 Task: Look for space in Puurs, Belgium from 7th July, 2023 to 15th July, 2023 for 6 adults in price range Rs.15000 to Rs.20000. Place can be entire place with 3 bedrooms having 3 beds and 3 bathrooms. Property type can be guest house. Amenities needed are: heating, . Booking option can be shelf check-in. Required host language is English.
Action: Mouse moved to (388, 163)
Screenshot: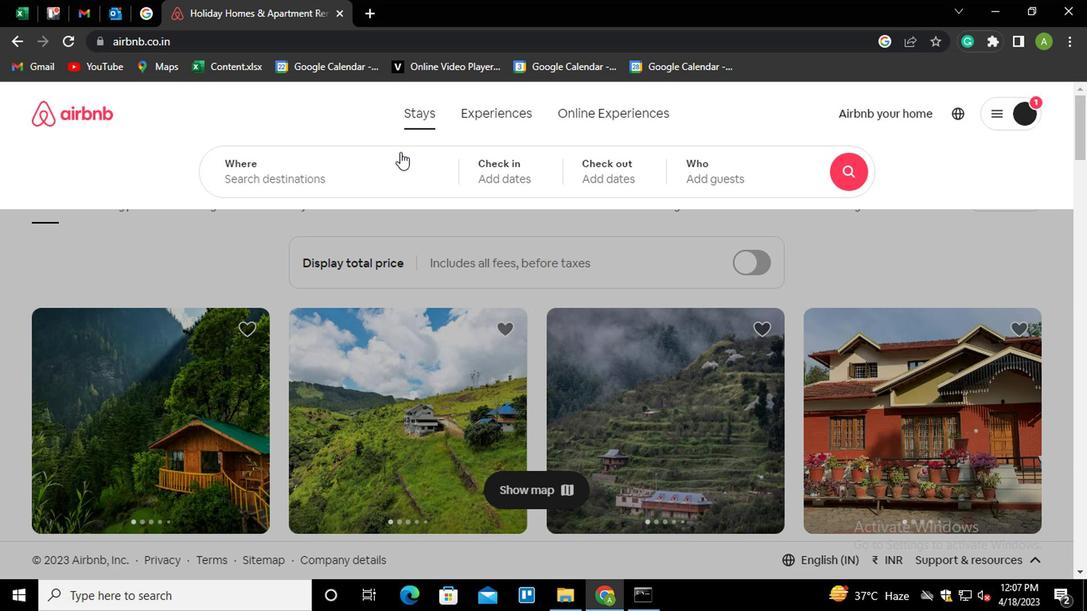 
Action: Mouse pressed left at (388, 163)
Screenshot: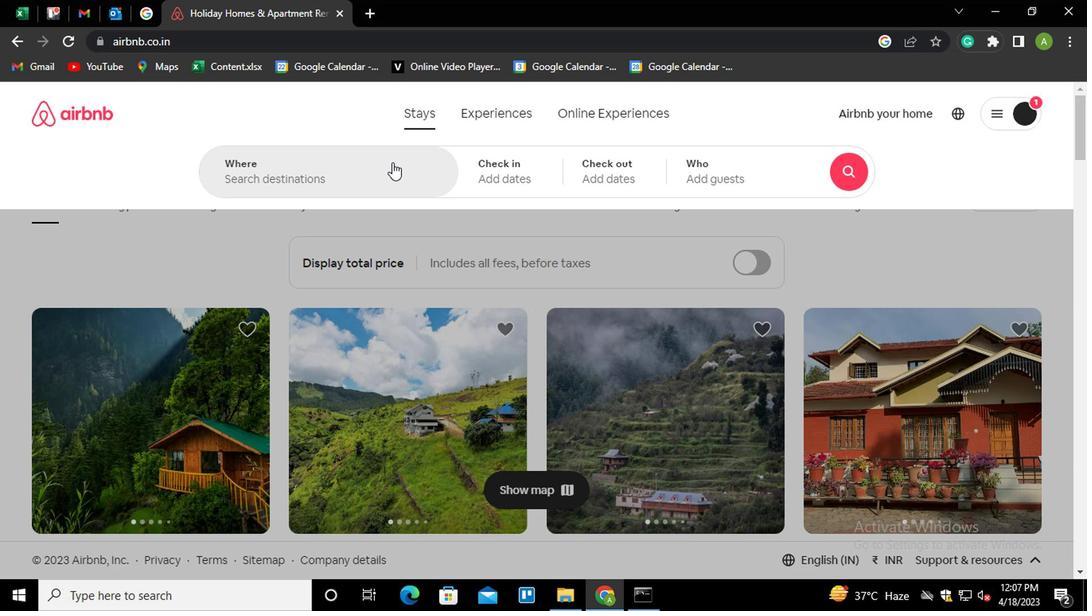 
Action: Mouse moved to (387, 164)
Screenshot: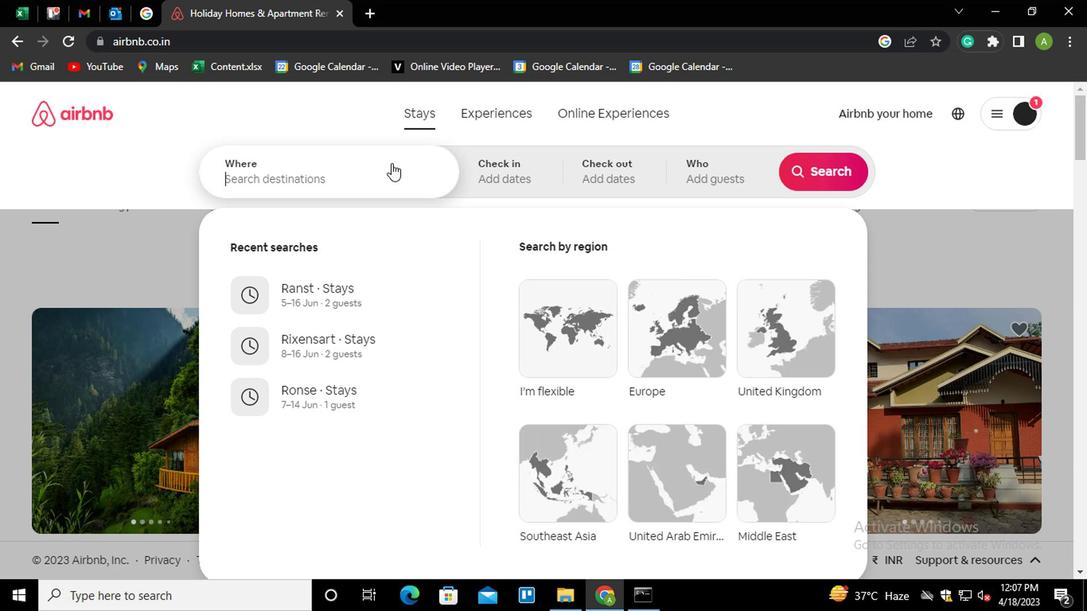 
Action: Key pressed <Key.shift><Key.shift>PUURS,<Key.space><Key.shift>BELGIUM<Key.enter>
Screenshot: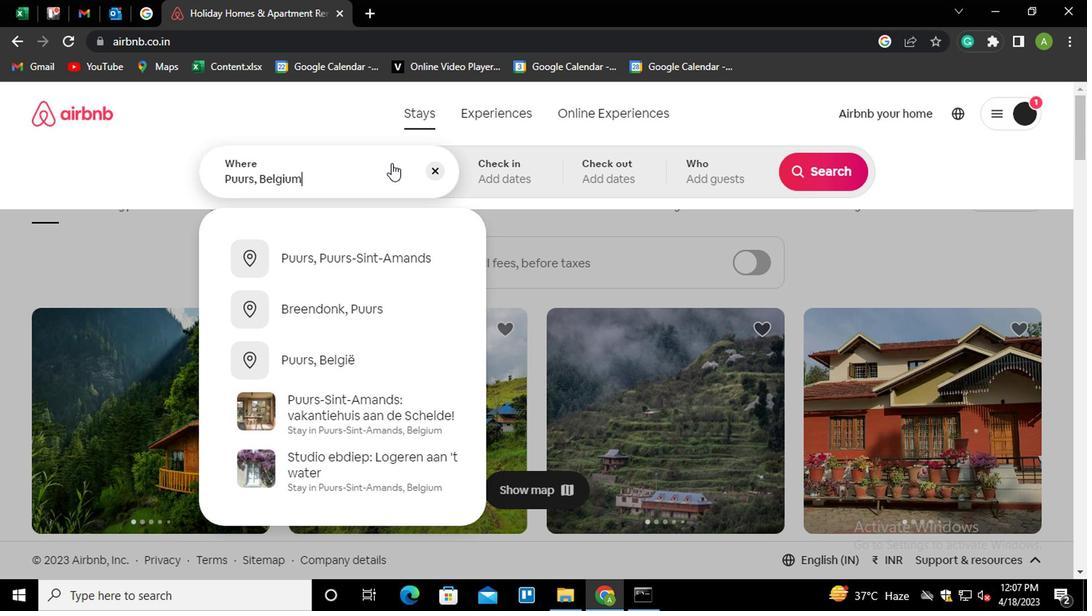 
Action: Mouse moved to (815, 301)
Screenshot: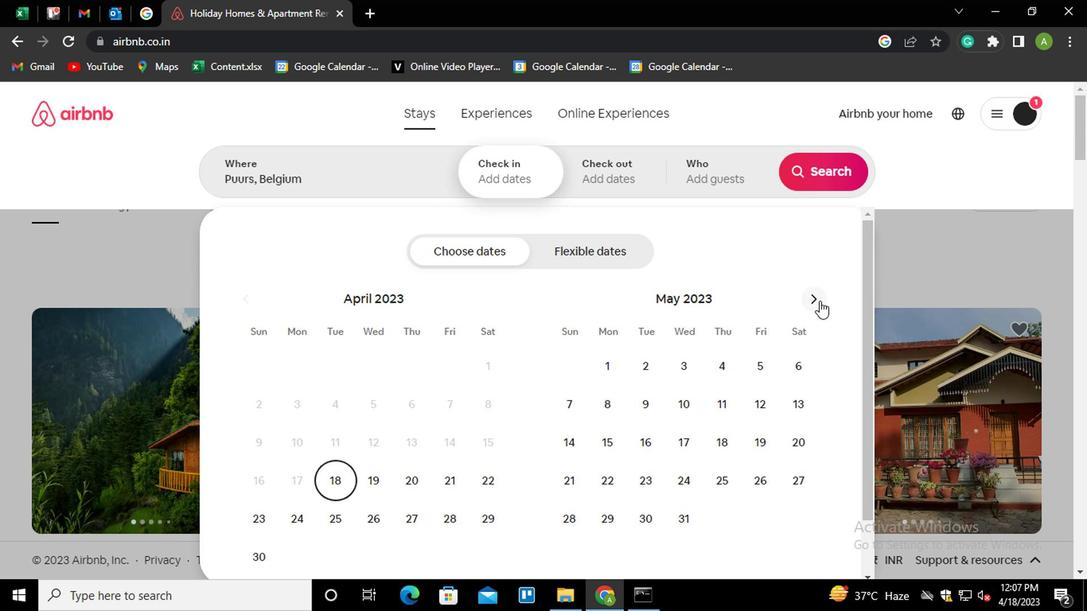 
Action: Mouse pressed left at (815, 301)
Screenshot: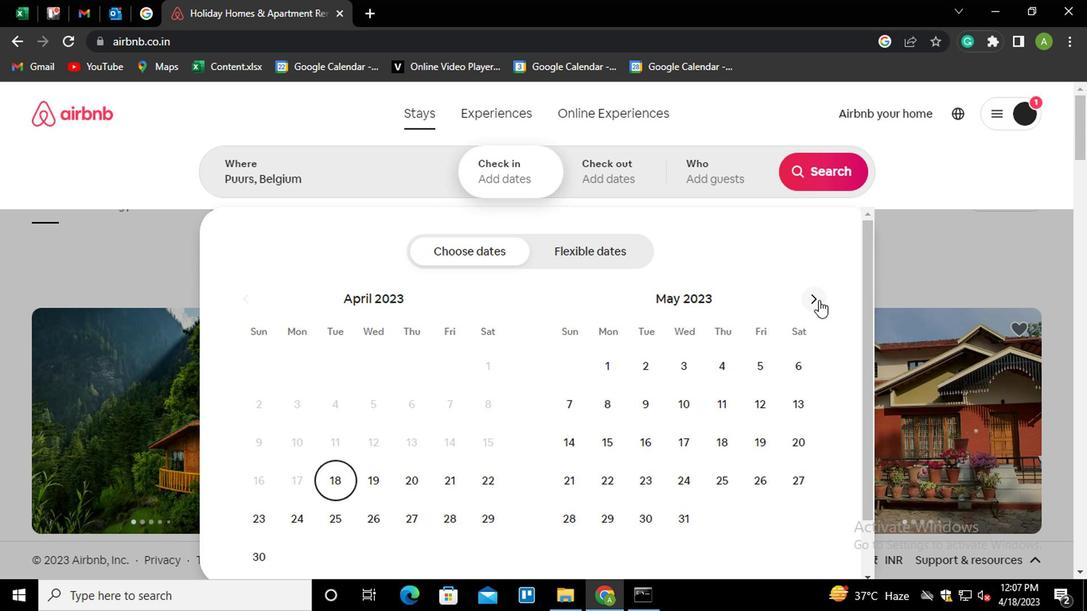 
Action: Mouse pressed left at (815, 301)
Screenshot: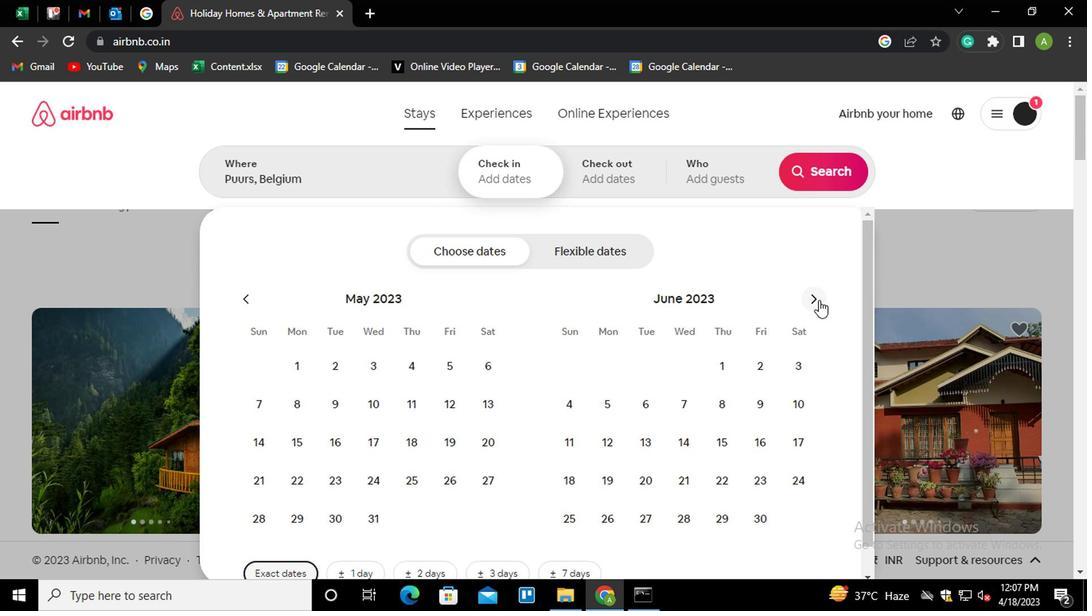 
Action: Mouse moved to (435, 439)
Screenshot: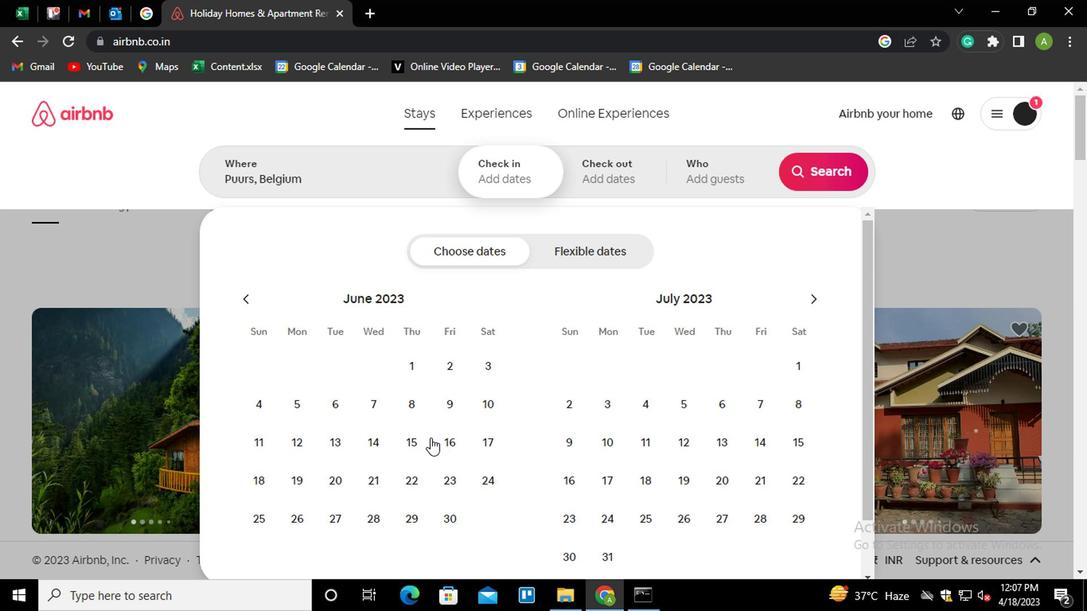 
Action: Mouse pressed left at (435, 439)
Screenshot: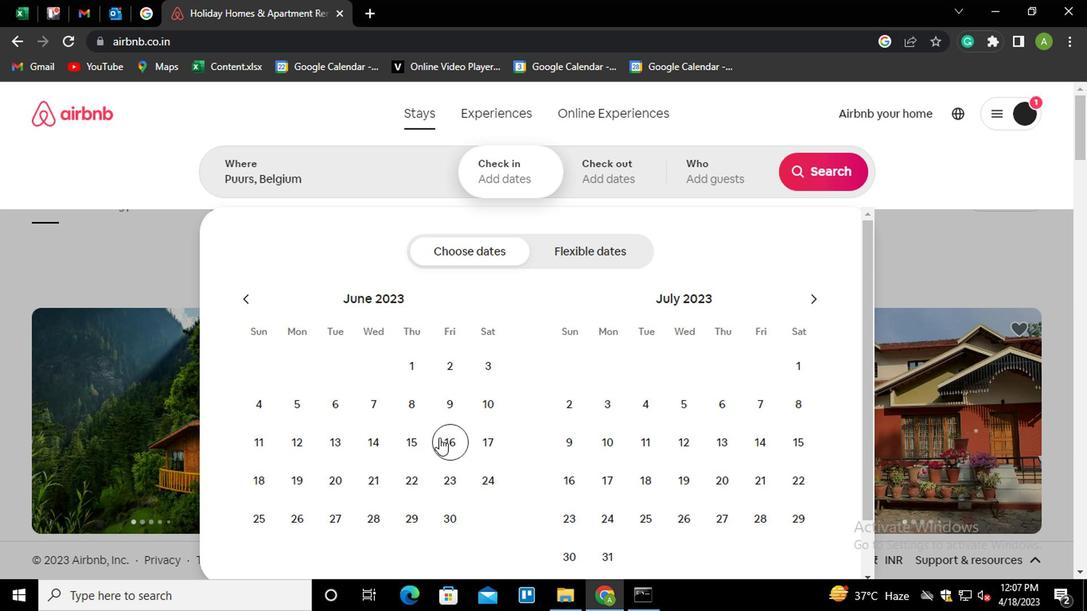 
Action: Mouse moved to (496, 163)
Screenshot: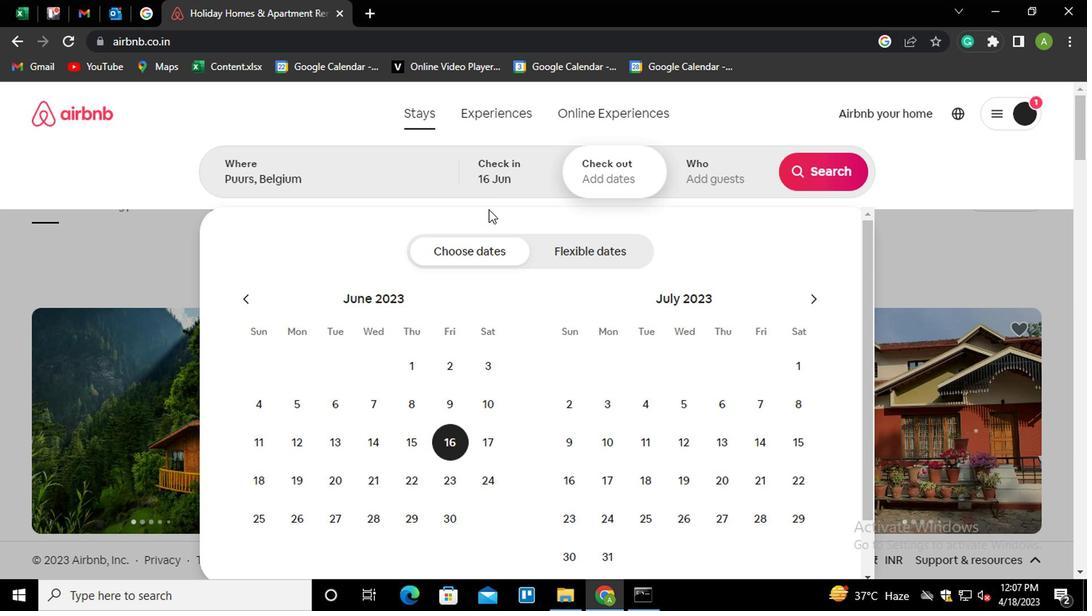 
Action: Mouse pressed left at (496, 163)
Screenshot: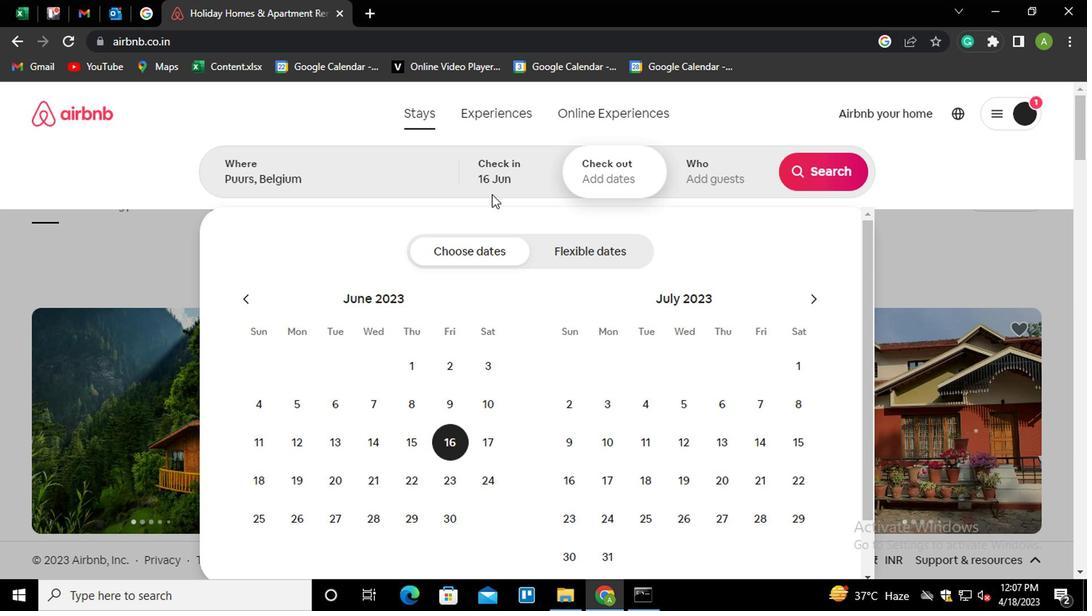 
Action: Mouse moved to (308, 406)
Screenshot: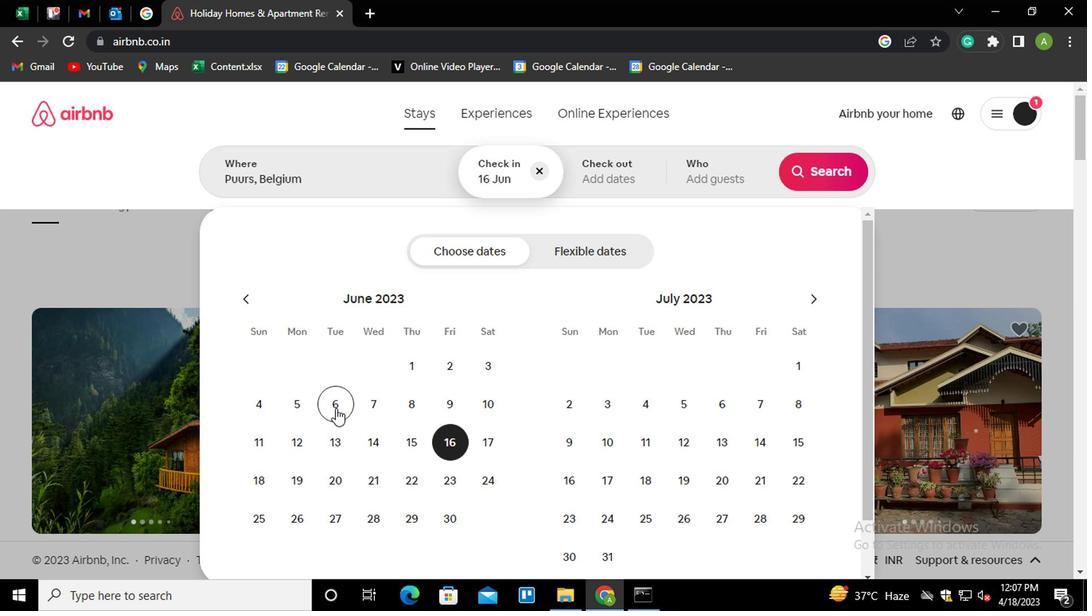 
Action: Mouse pressed left at (308, 406)
Screenshot: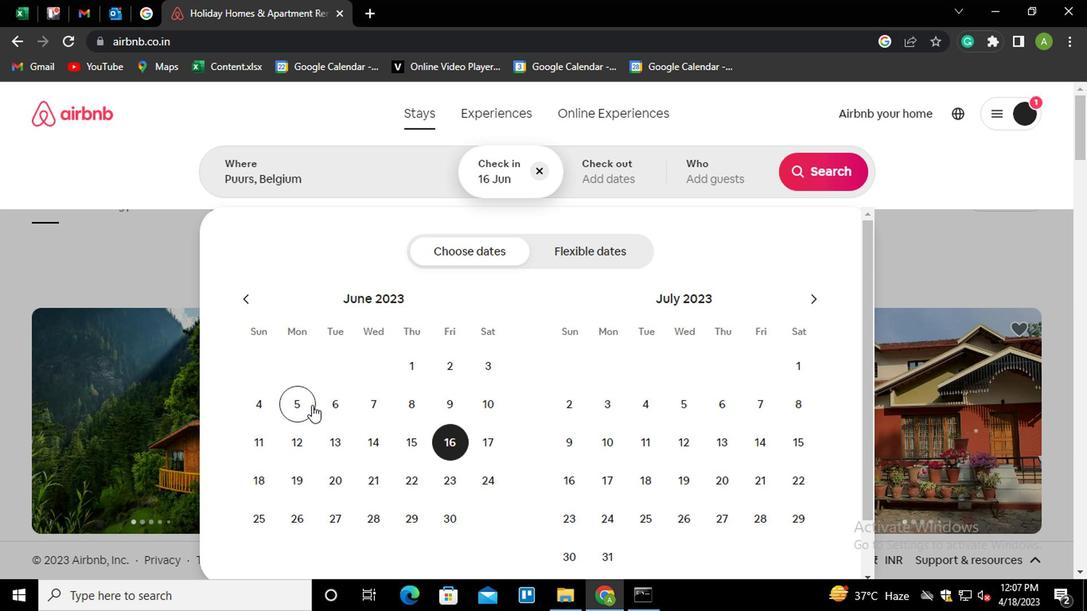 
Action: Mouse moved to (458, 450)
Screenshot: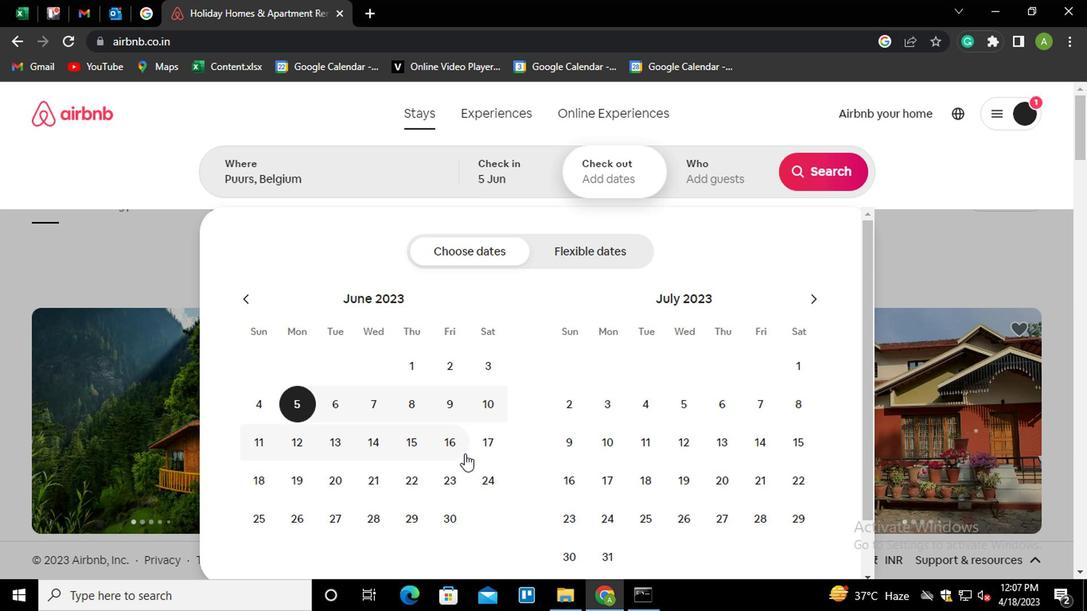 
Action: Mouse pressed left at (458, 450)
Screenshot: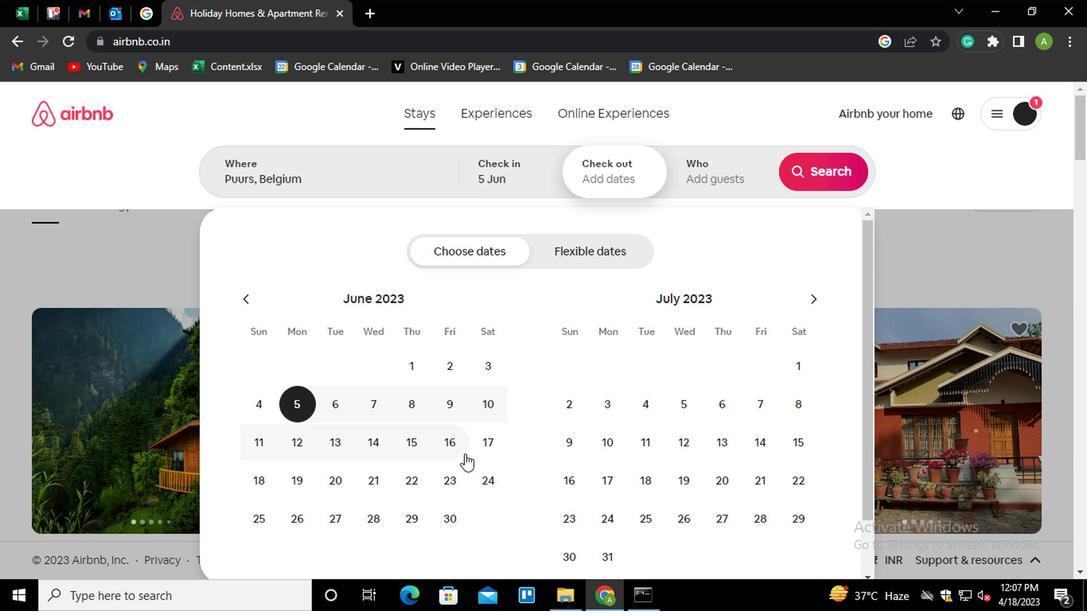 
Action: Mouse moved to (708, 190)
Screenshot: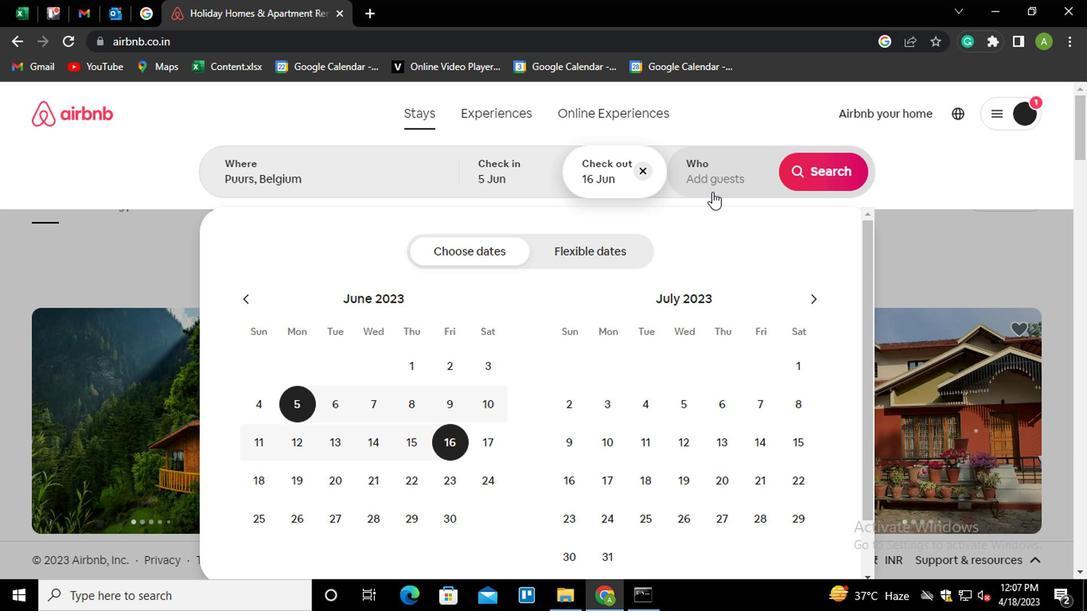 
Action: Mouse pressed left at (708, 190)
Screenshot: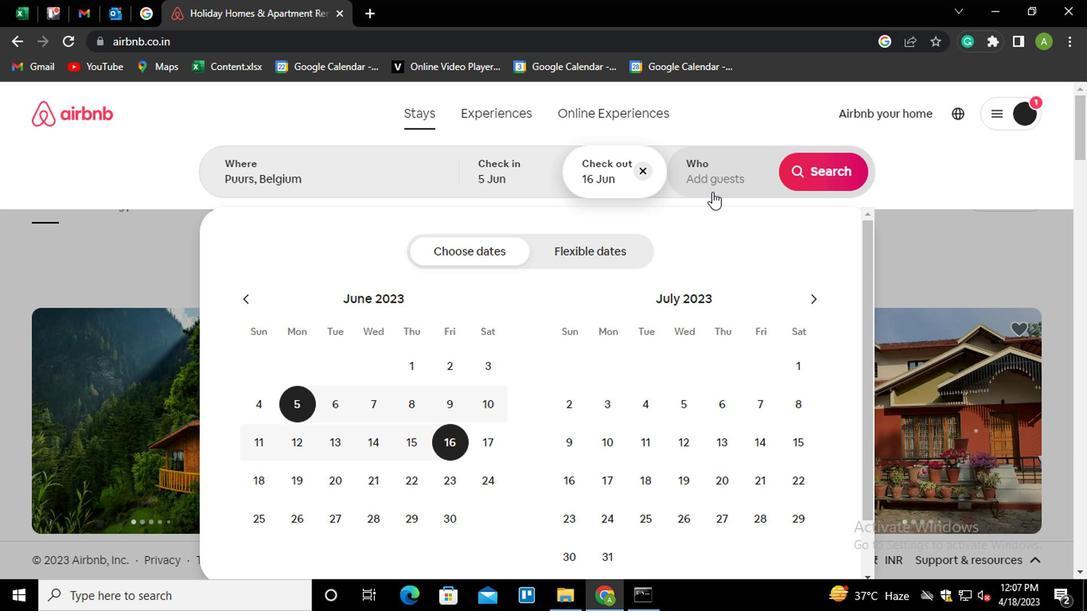 
Action: Mouse moved to (838, 257)
Screenshot: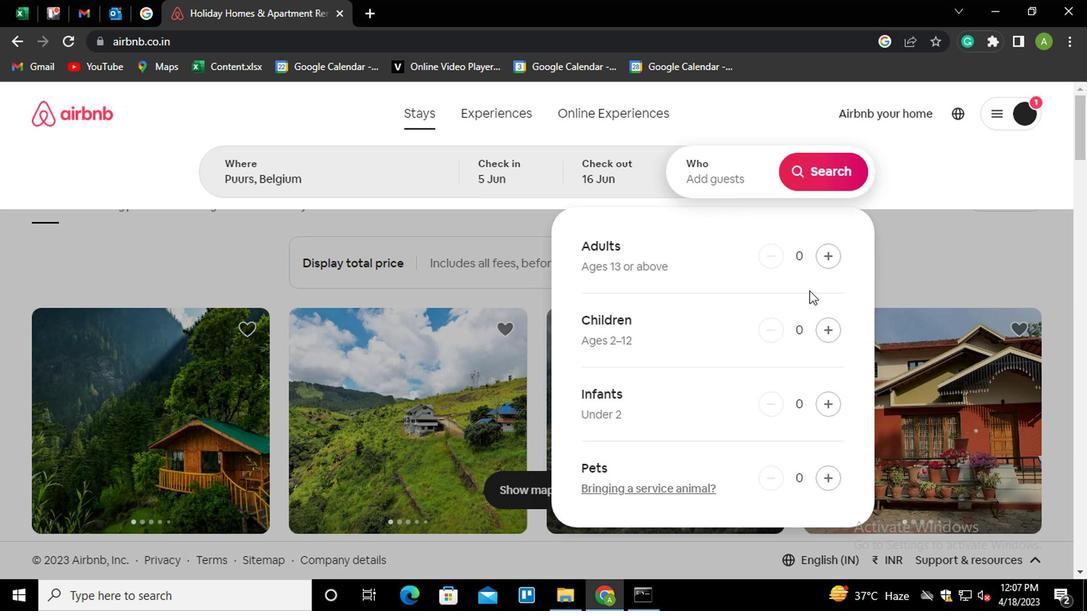
Action: Mouse pressed left at (838, 257)
Screenshot: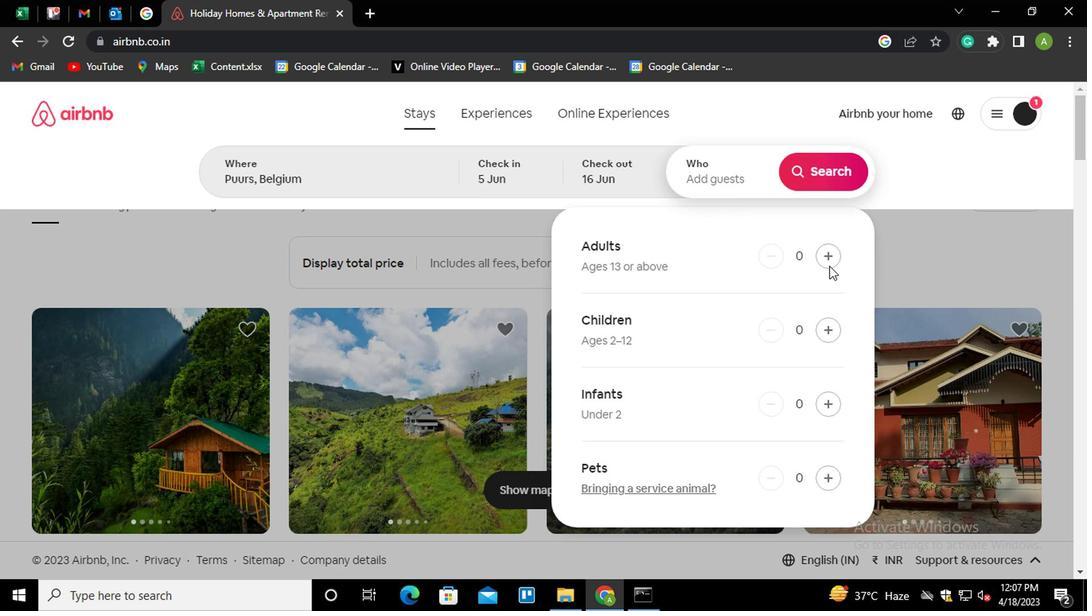 
Action: Mouse moved to (830, 262)
Screenshot: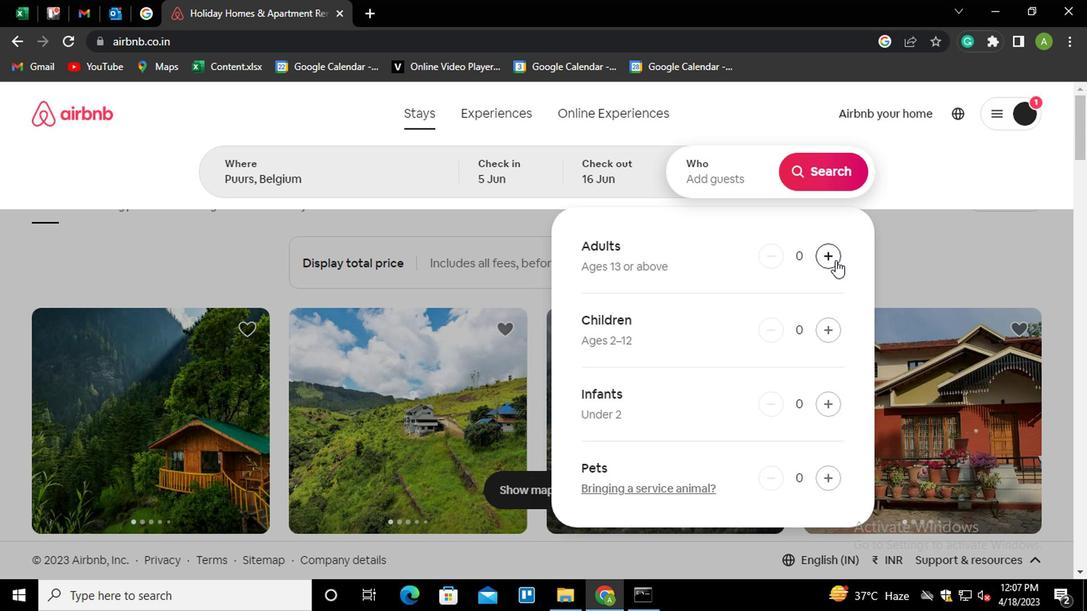 
Action: Mouse pressed left at (830, 262)
Screenshot: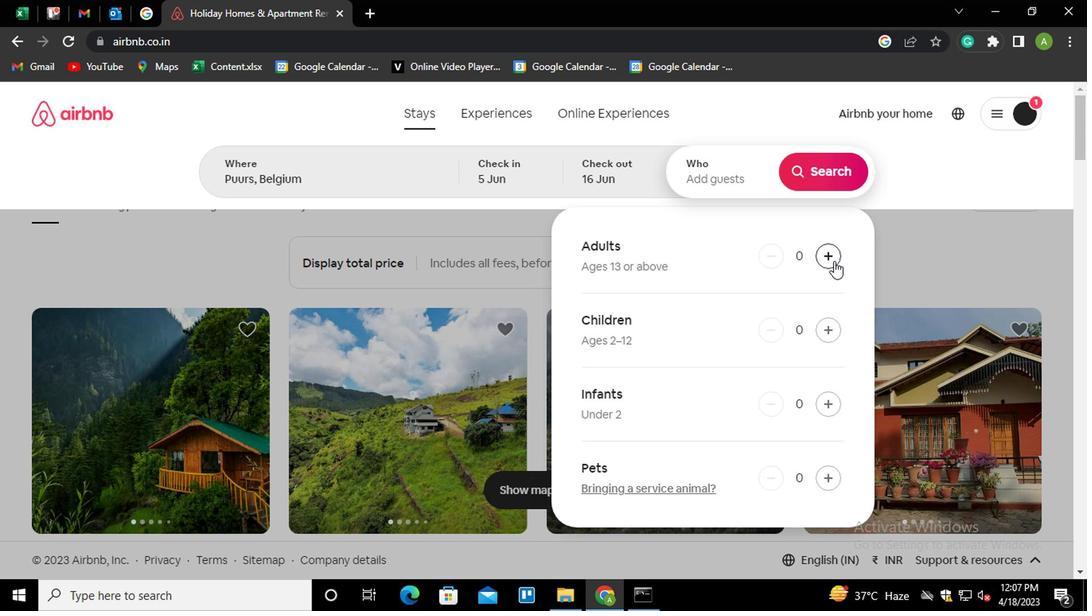 
Action: Mouse moved to (828, 263)
Screenshot: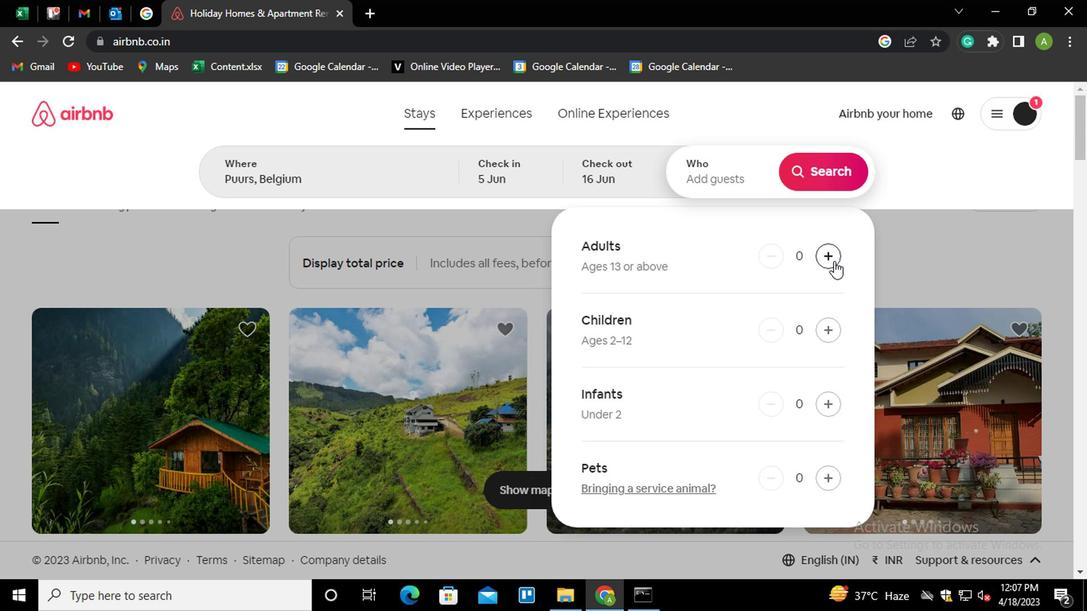 
Action: Mouse pressed left at (828, 263)
Screenshot: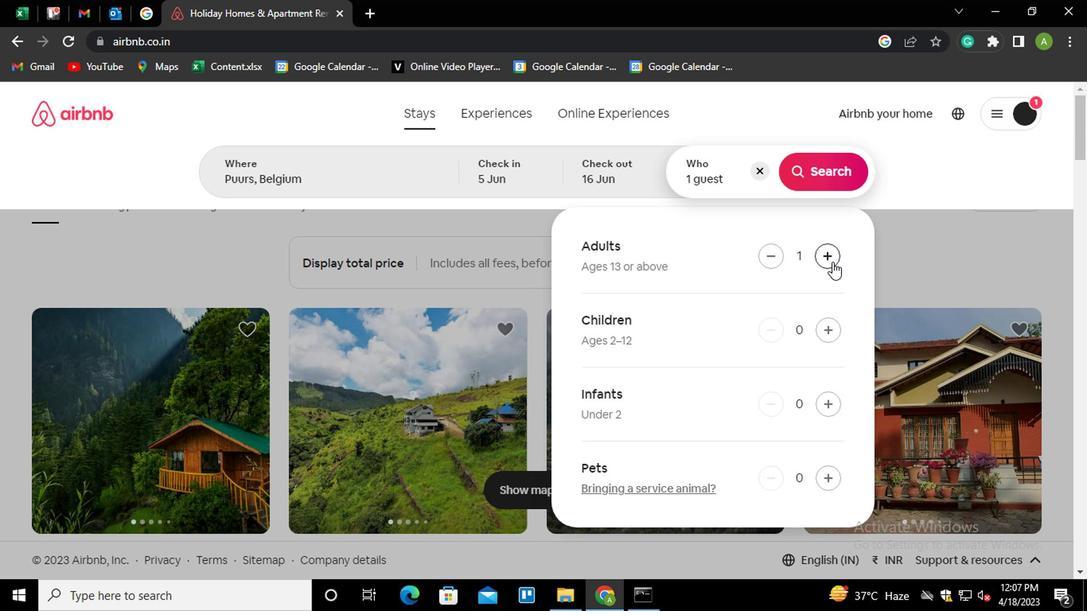 
Action: Mouse moved to (817, 168)
Screenshot: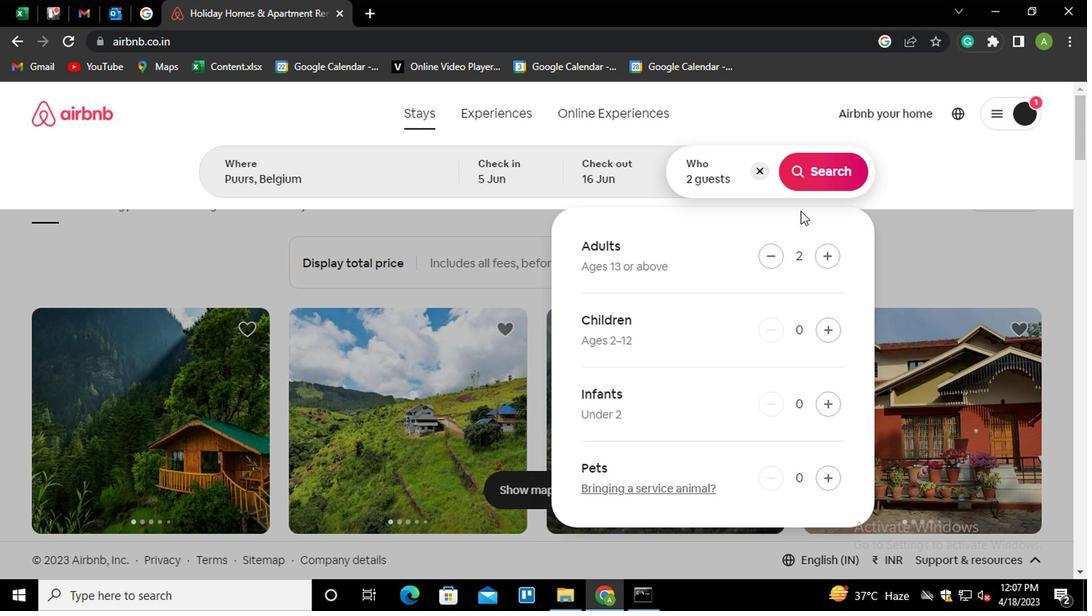 
Action: Mouse pressed left at (817, 168)
Screenshot: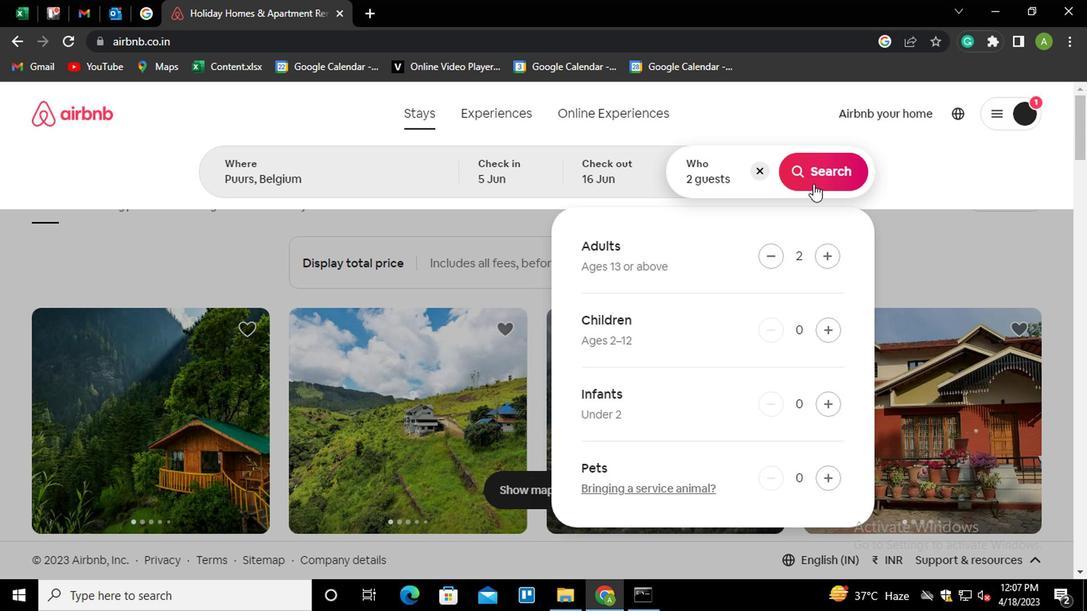
Action: Mouse moved to (1001, 181)
Screenshot: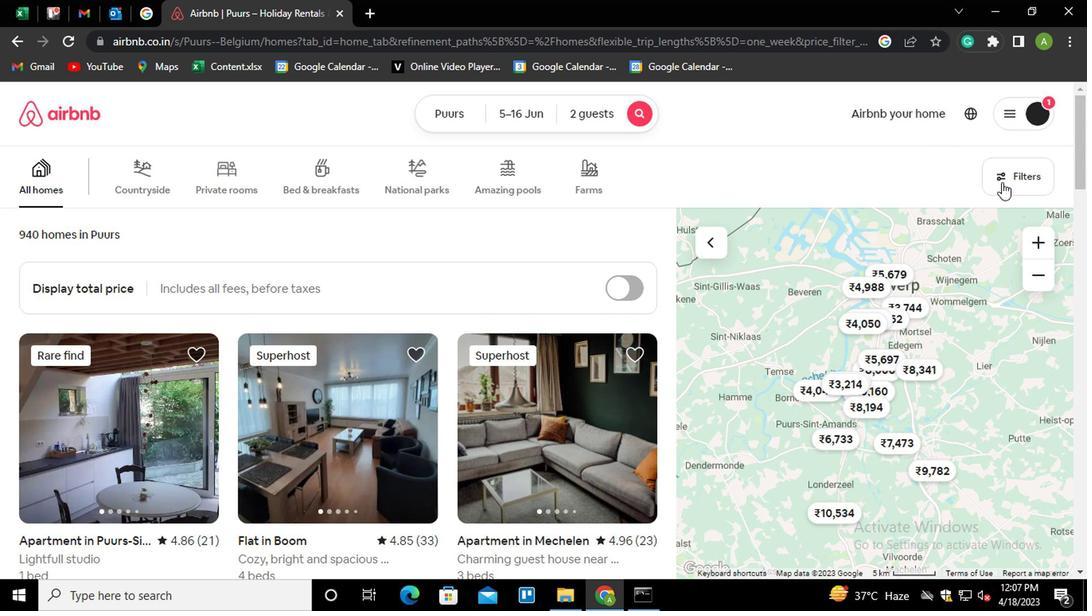 
Action: Mouse pressed left at (1001, 181)
Screenshot: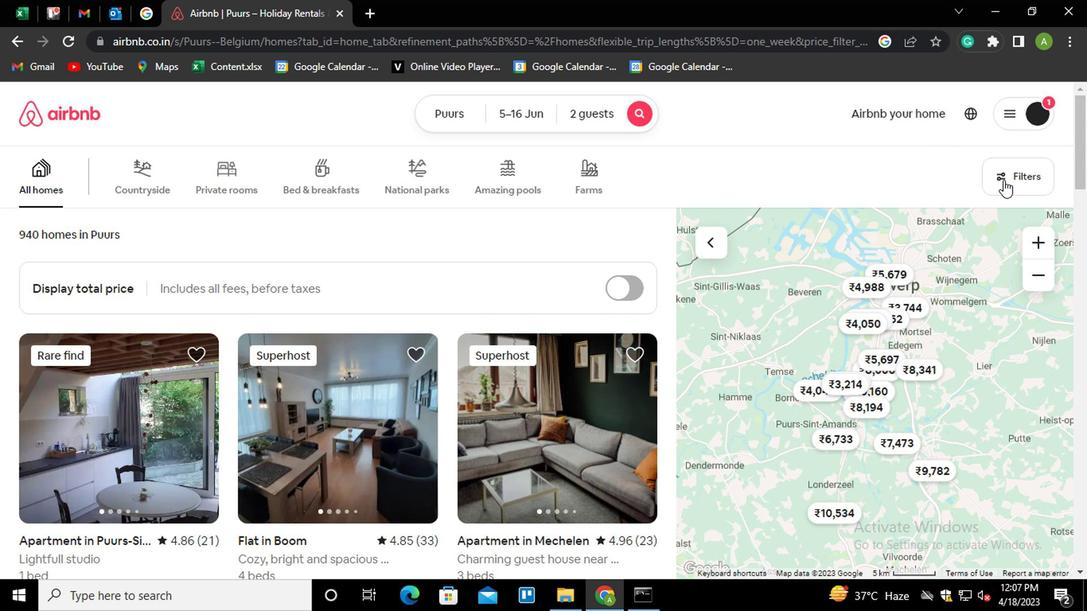 
Action: Mouse moved to (339, 384)
Screenshot: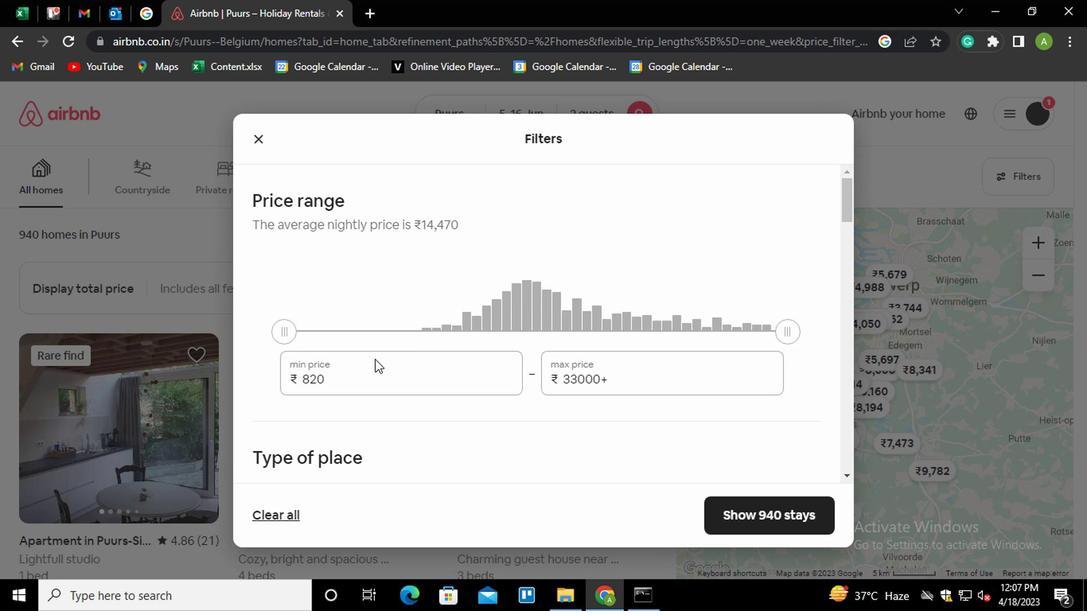 
Action: Mouse pressed left at (339, 384)
Screenshot: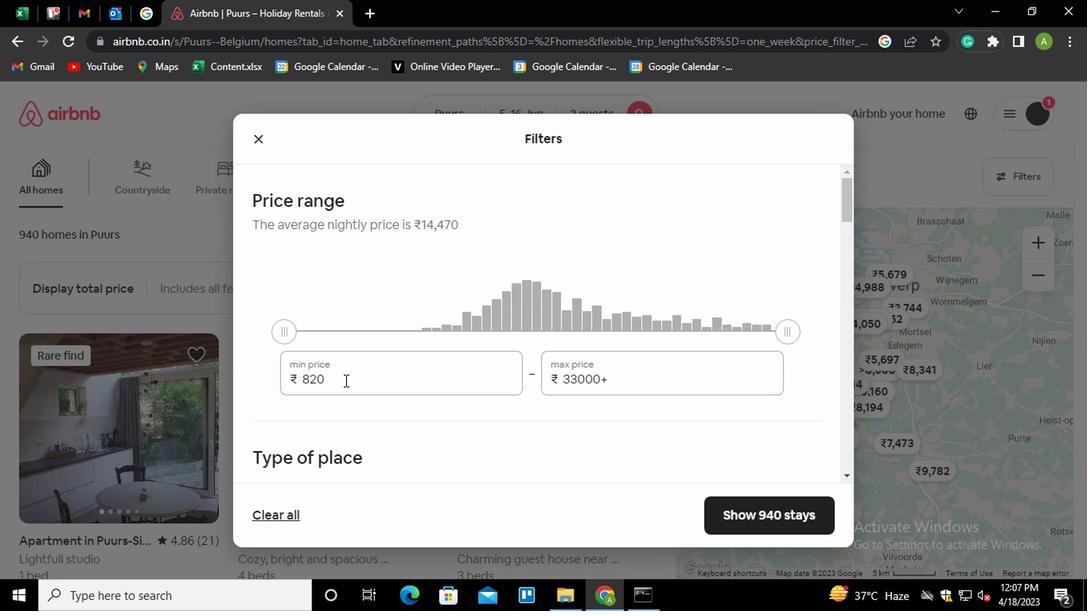 
Action: Key pressed <Key.shift_r><Key.home>14000
Screenshot: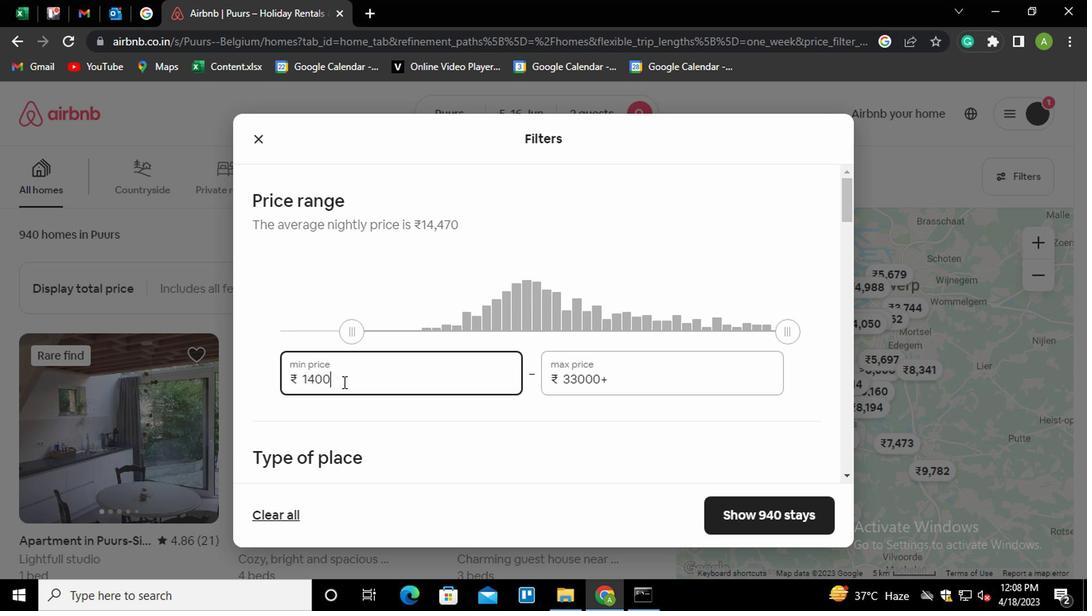 
Action: Mouse moved to (625, 379)
Screenshot: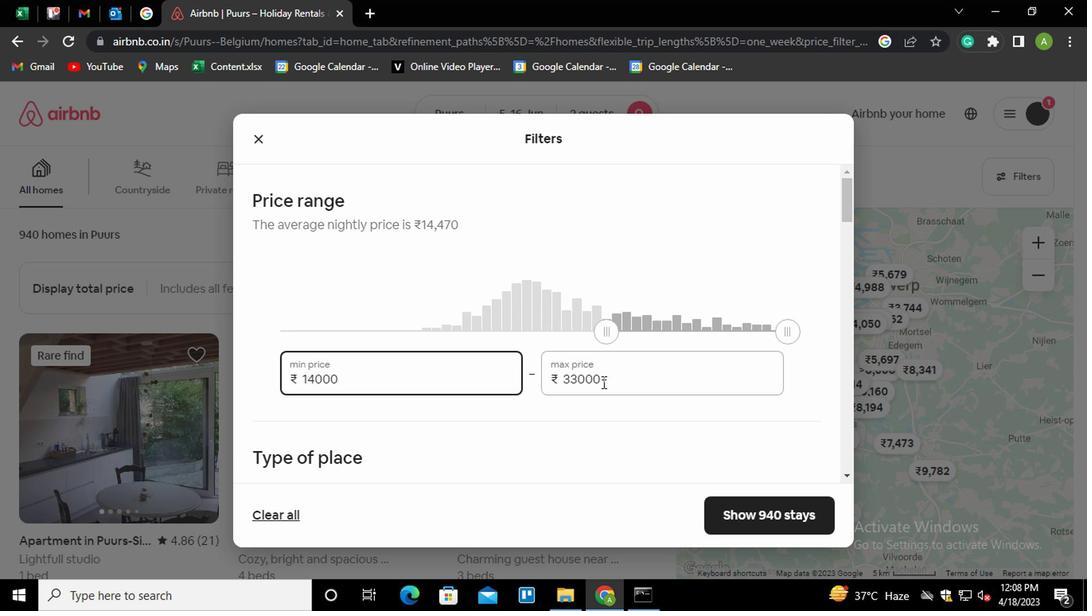 
Action: Mouse pressed left at (625, 379)
Screenshot: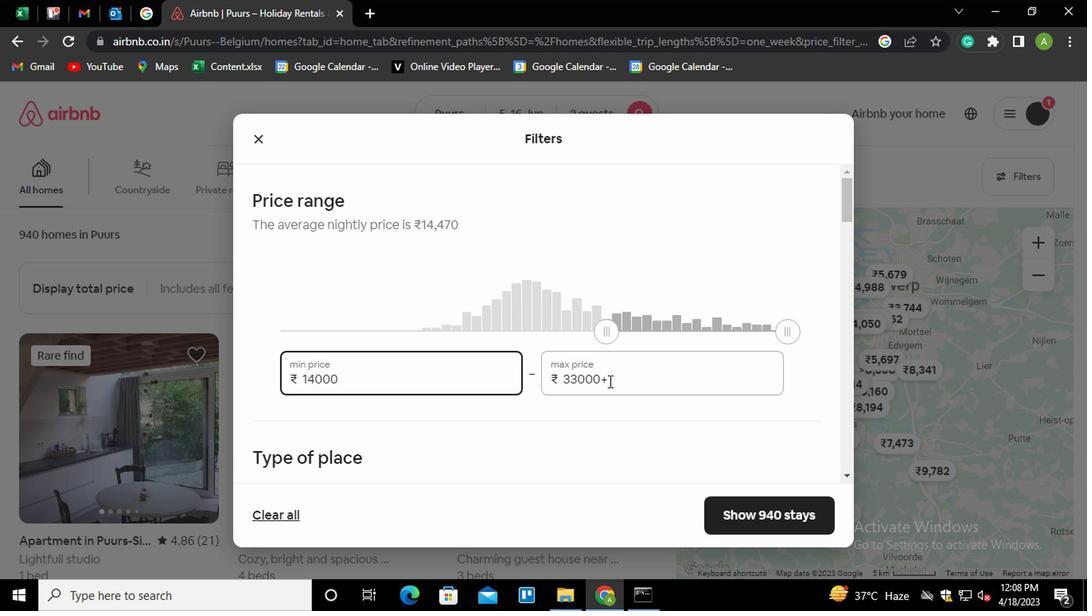 
Action: Mouse moved to (625, 378)
Screenshot: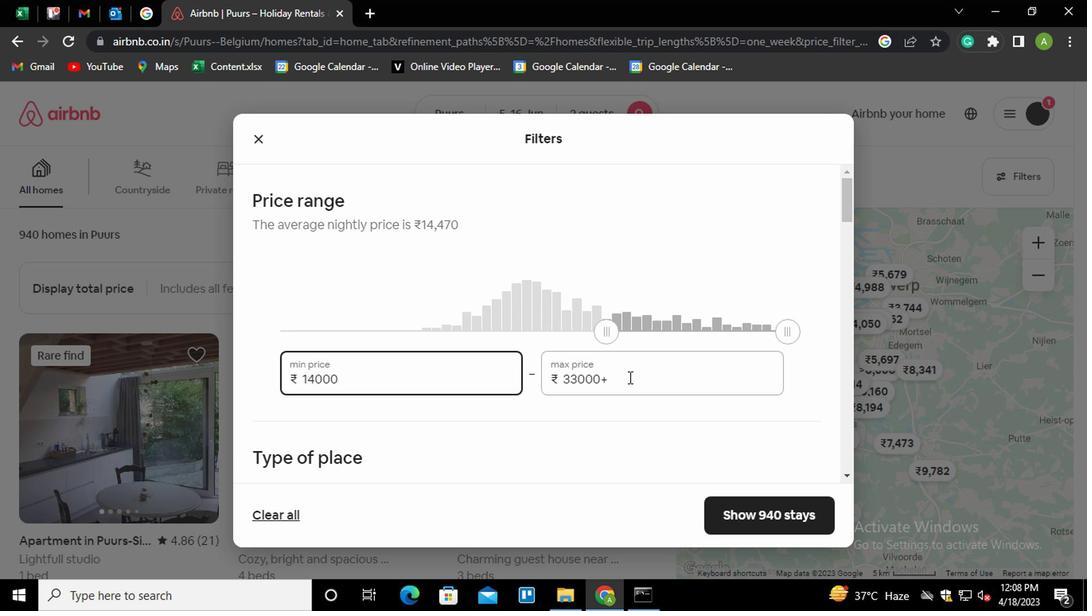 
Action: Key pressed <Key.shift_r><Key.home>18000
Screenshot: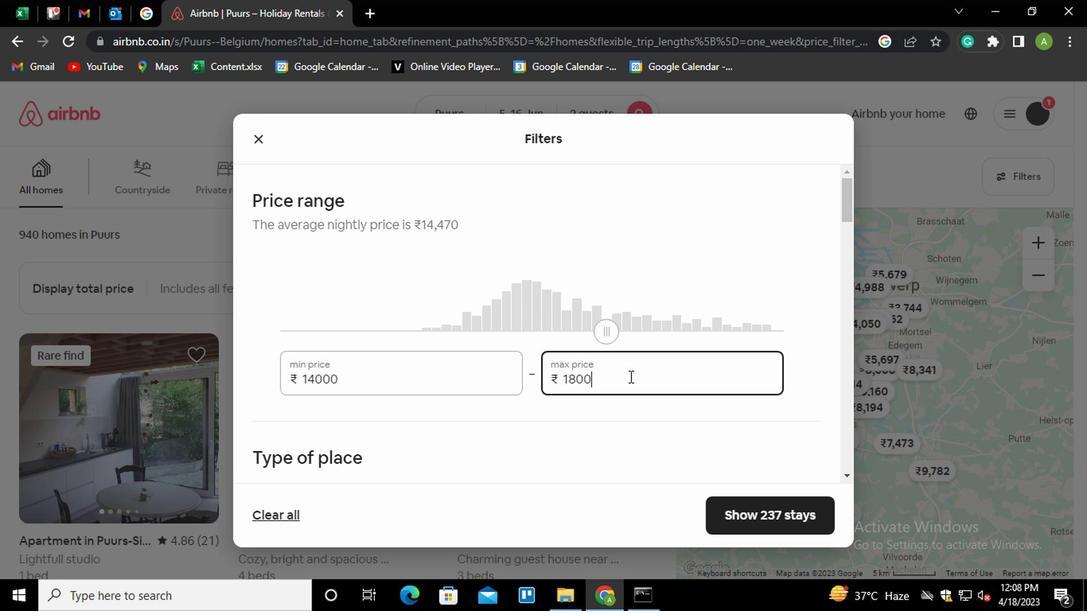 
Action: Mouse moved to (507, 466)
Screenshot: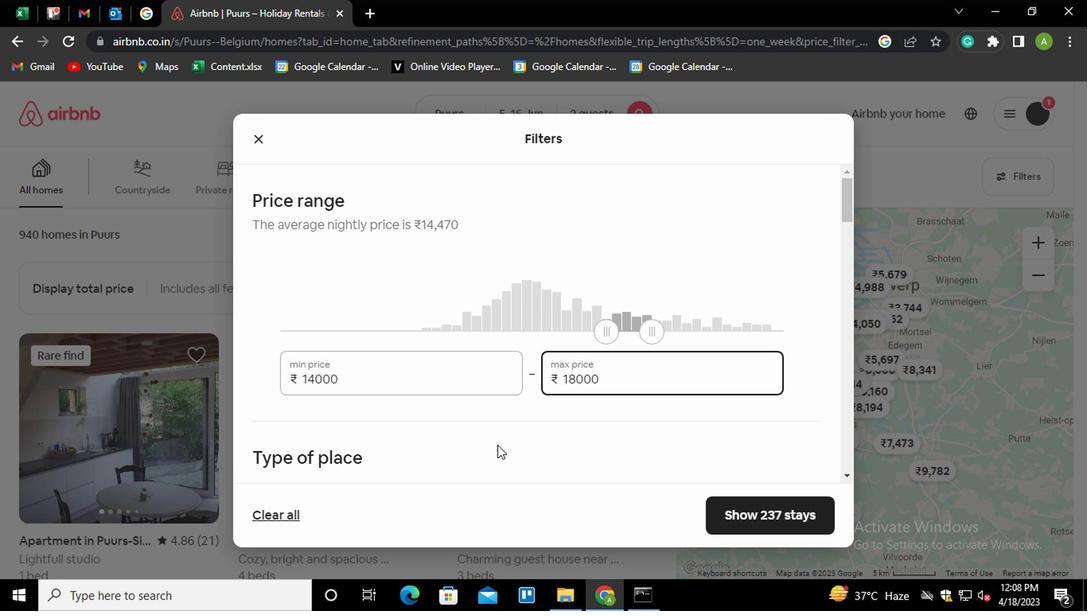 
Action: Mouse scrolled (507, 465) with delta (0, -1)
Screenshot: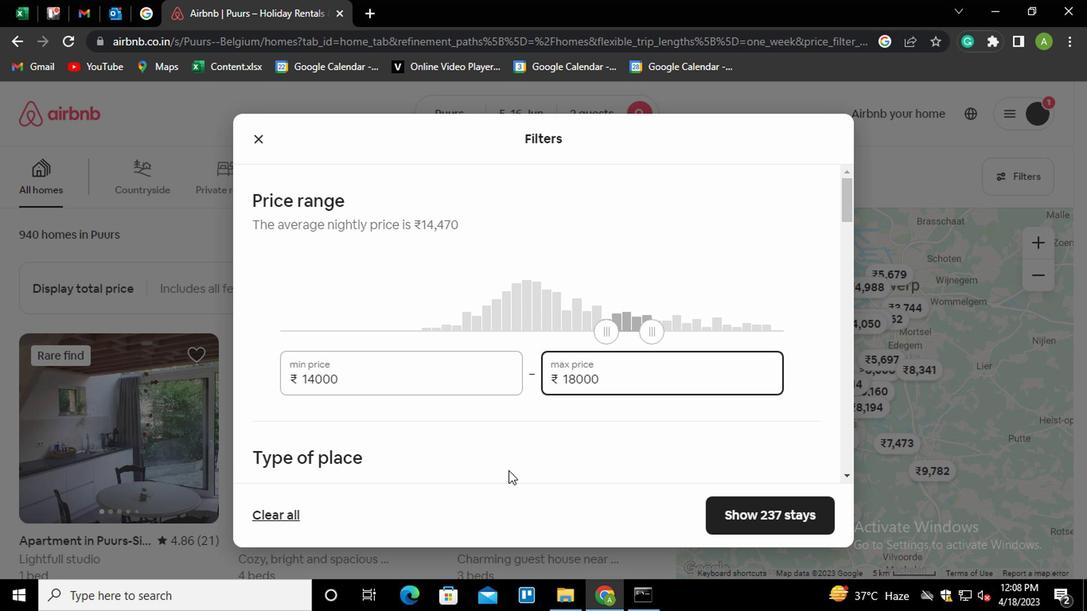 
Action: Mouse scrolled (507, 465) with delta (0, -1)
Screenshot: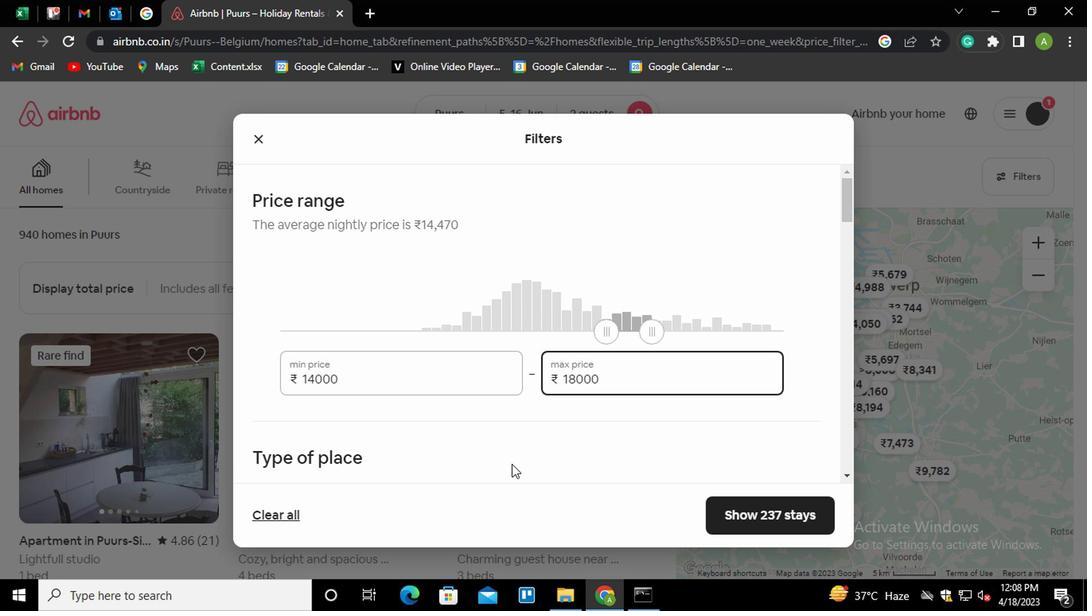 
Action: Mouse moved to (260, 355)
Screenshot: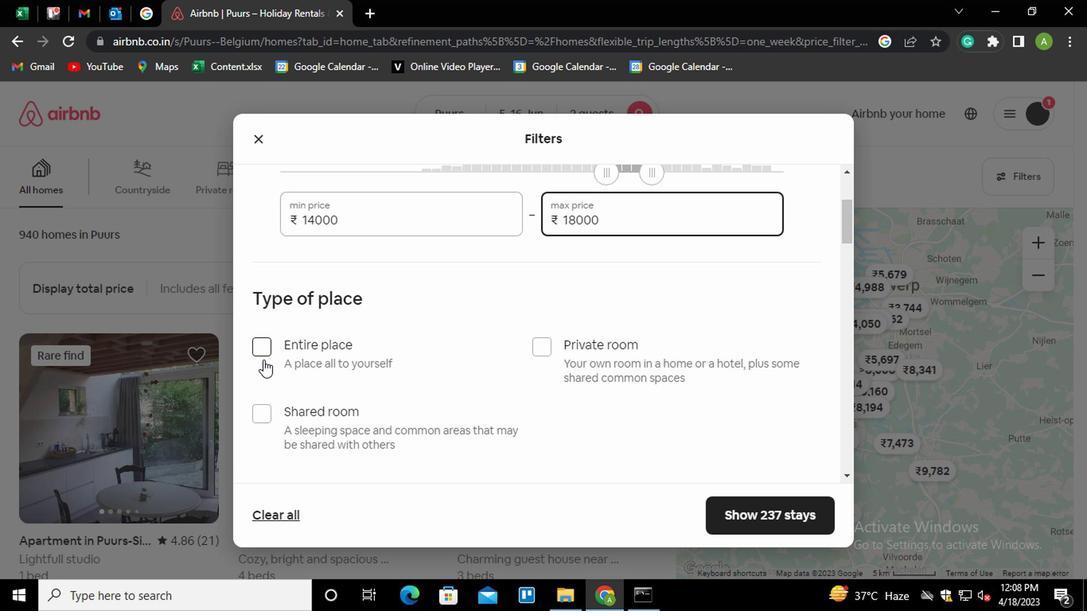 
Action: Mouse pressed left at (260, 355)
Screenshot: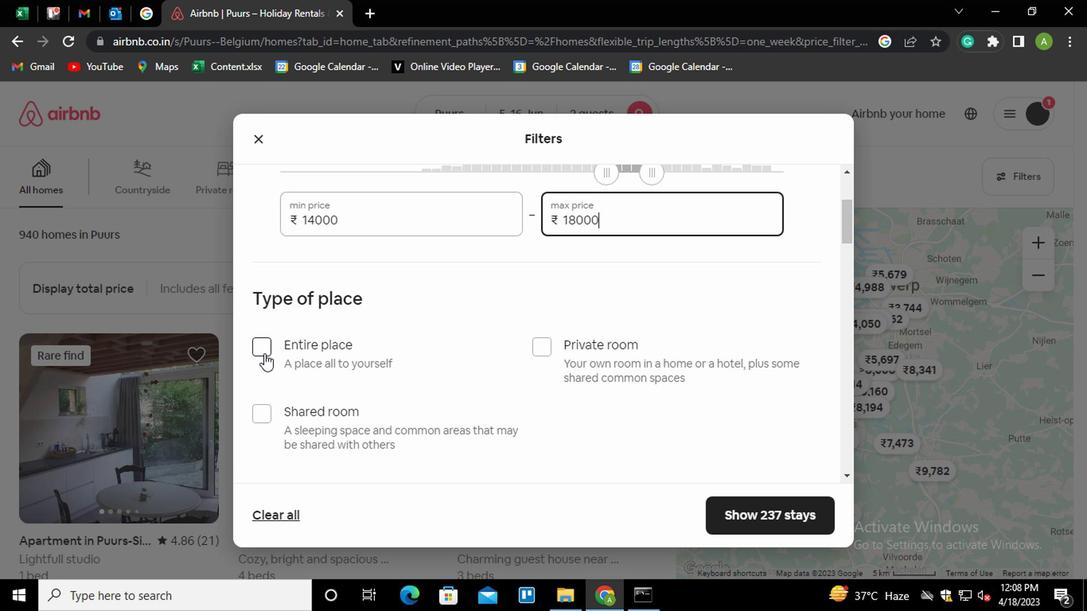 
Action: Mouse moved to (305, 428)
Screenshot: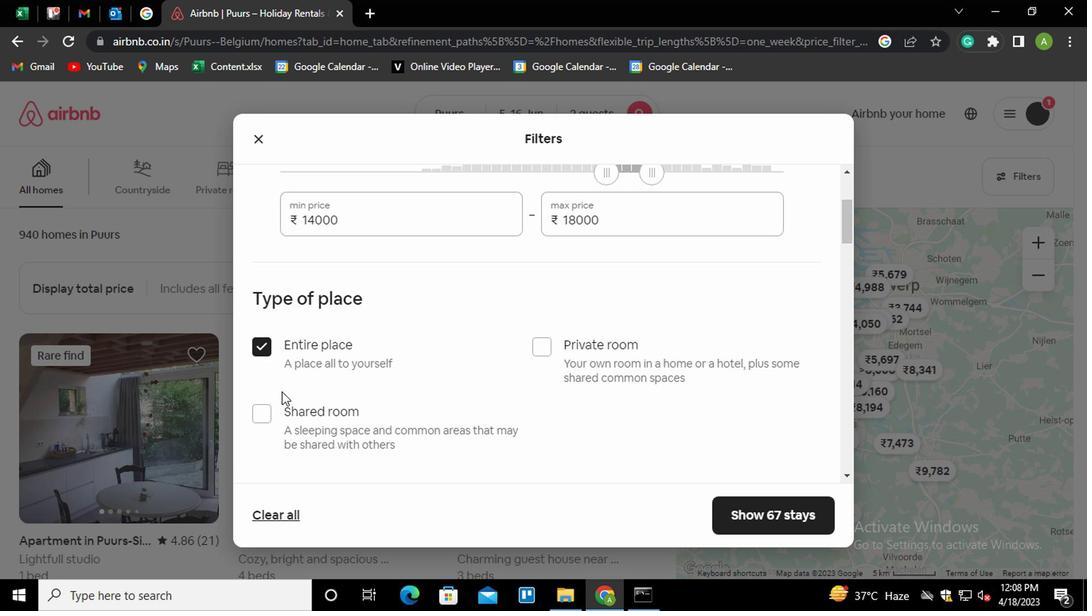 
Action: Mouse scrolled (305, 427) with delta (0, 0)
Screenshot: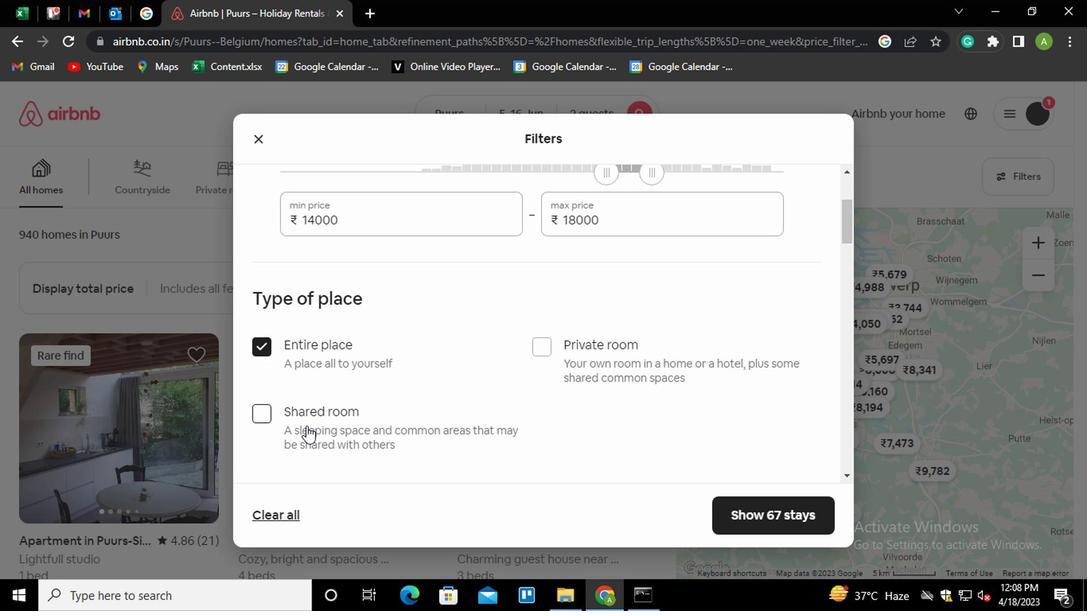 
Action: Mouse scrolled (305, 427) with delta (0, 0)
Screenshot: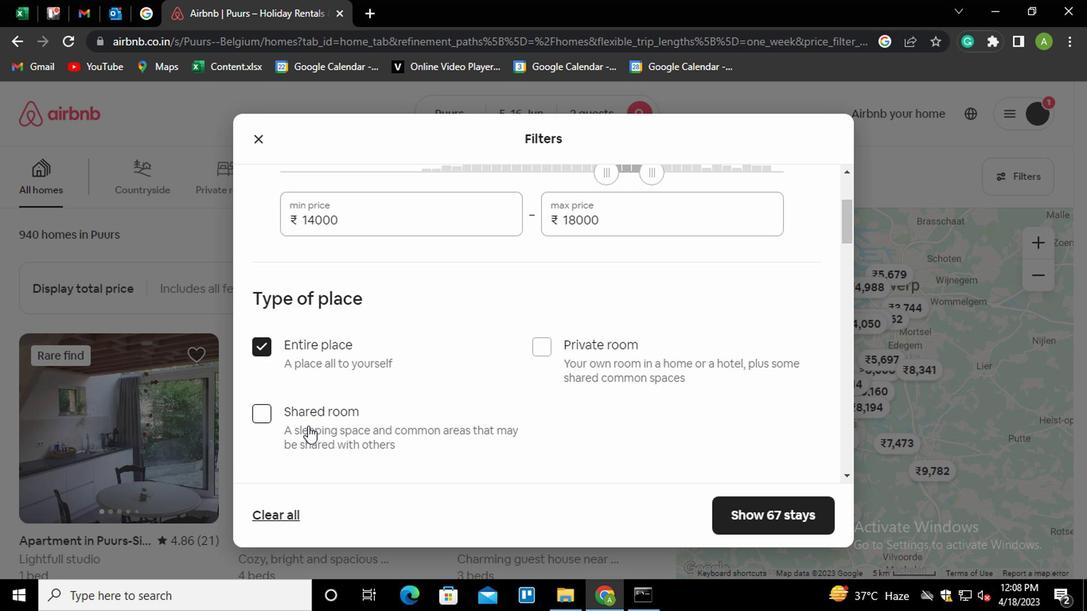 
Action: Mouse moved to (348, 455)
Screenshot: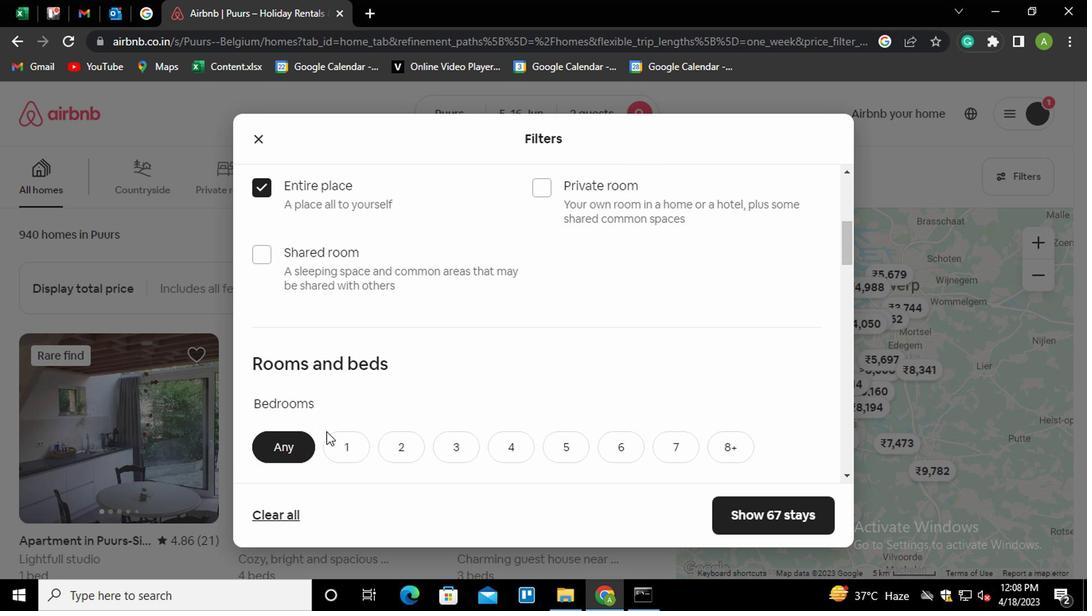 
Action: Mouse pressed left at (348, 455)
Screenshot: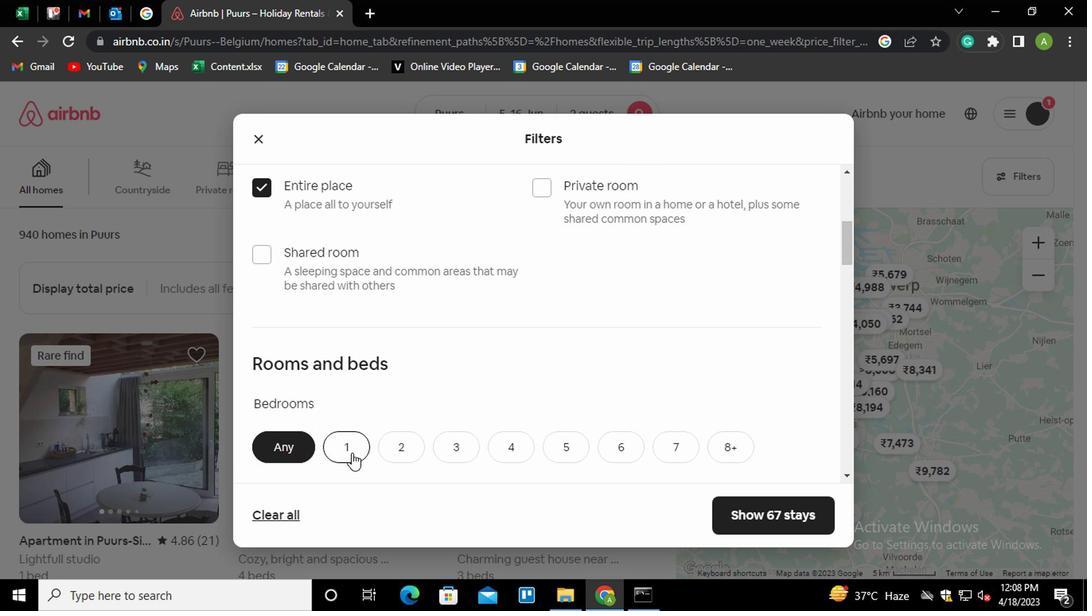 
Action: Mouse moved to (348, 455)
Screenshot: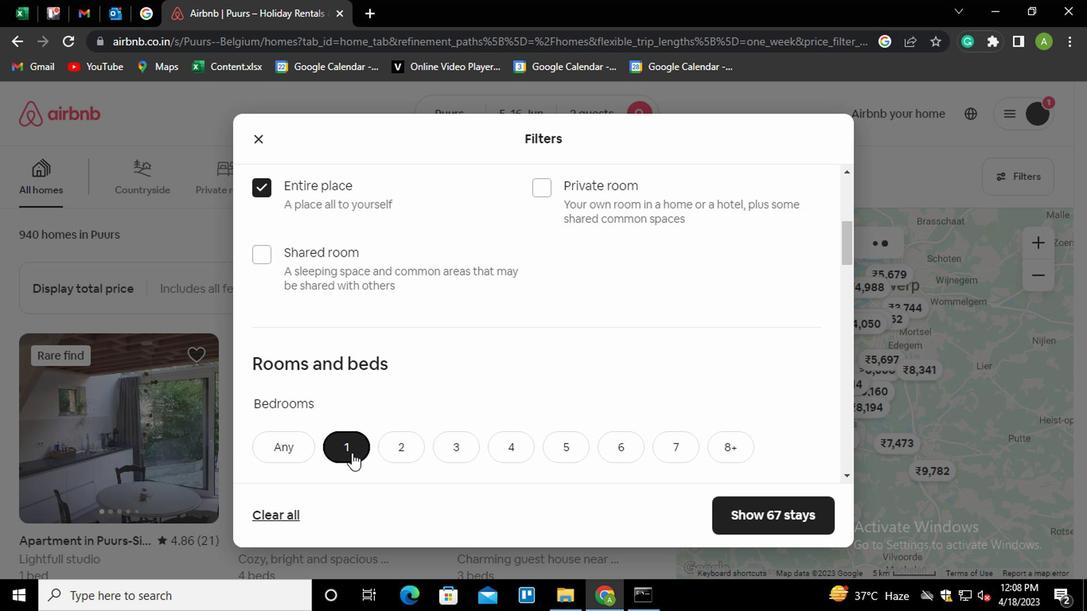 
Action: Mouse scrolled (348, 455) with delta (0, 0)
Screenshot: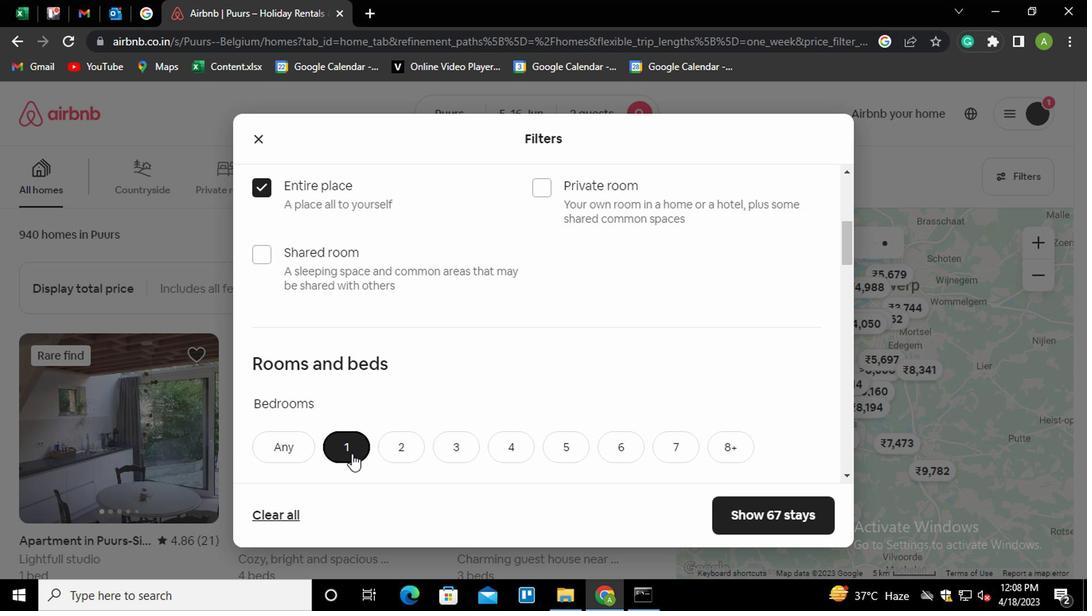 
Action: Mouse pressed left at (348, 455)
Screenshot: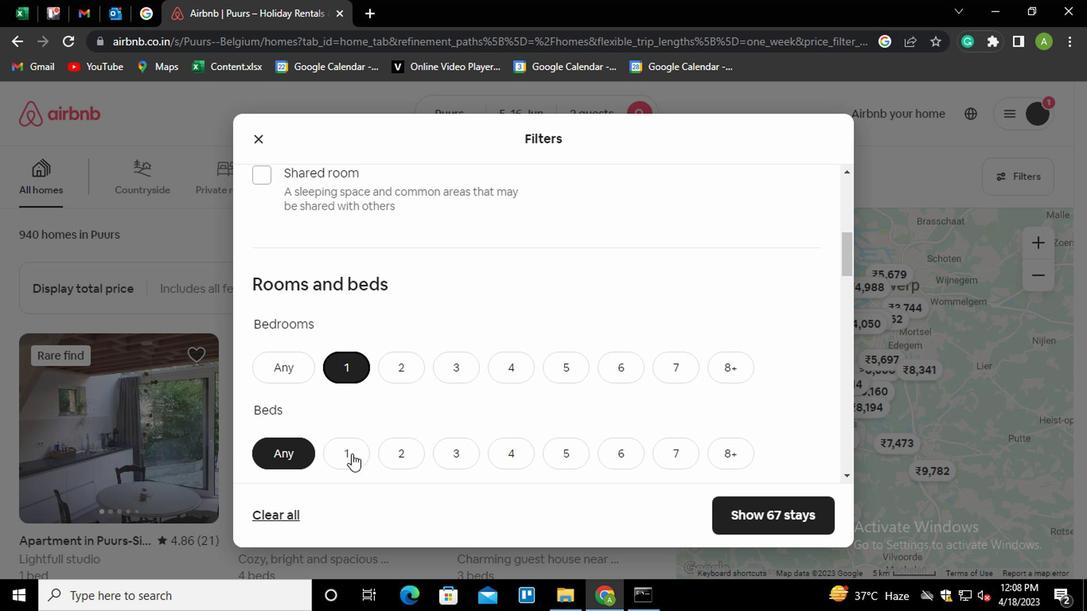 
Action: Mouse moved to (356, 446)
Screenshot: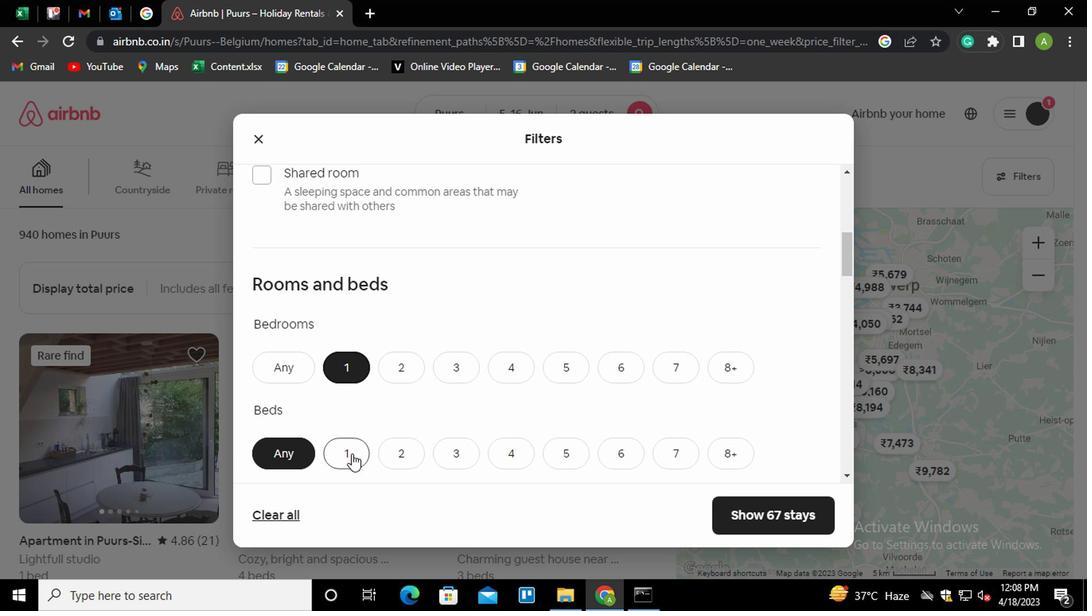 
Action: Mouse scrolled (356, 445) with delta (0, -1)
Screenshot: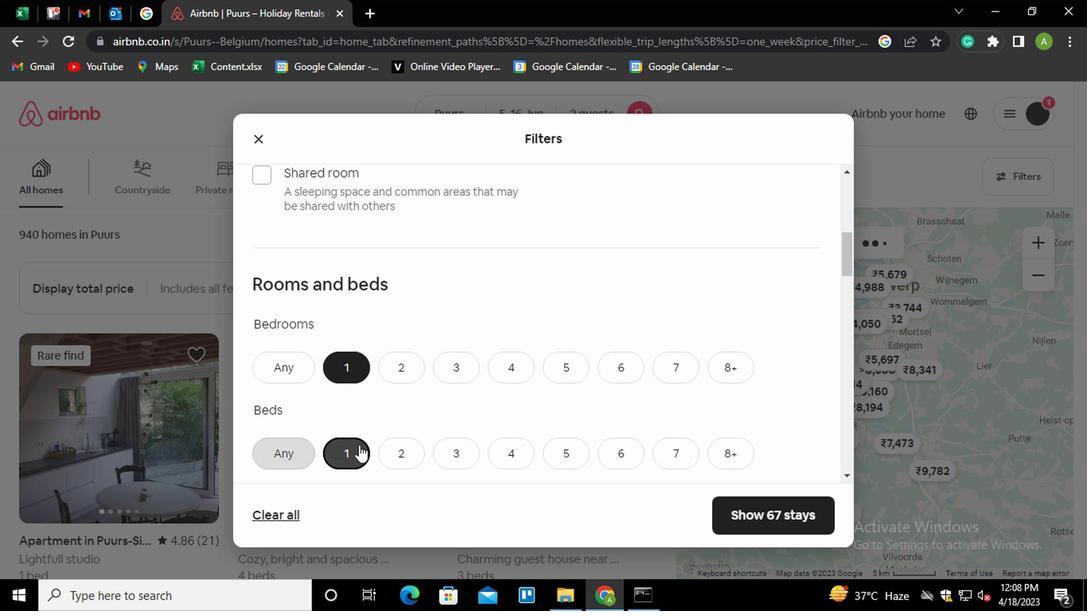 
Action: Mouse moved to (345, 456)
Screenshot: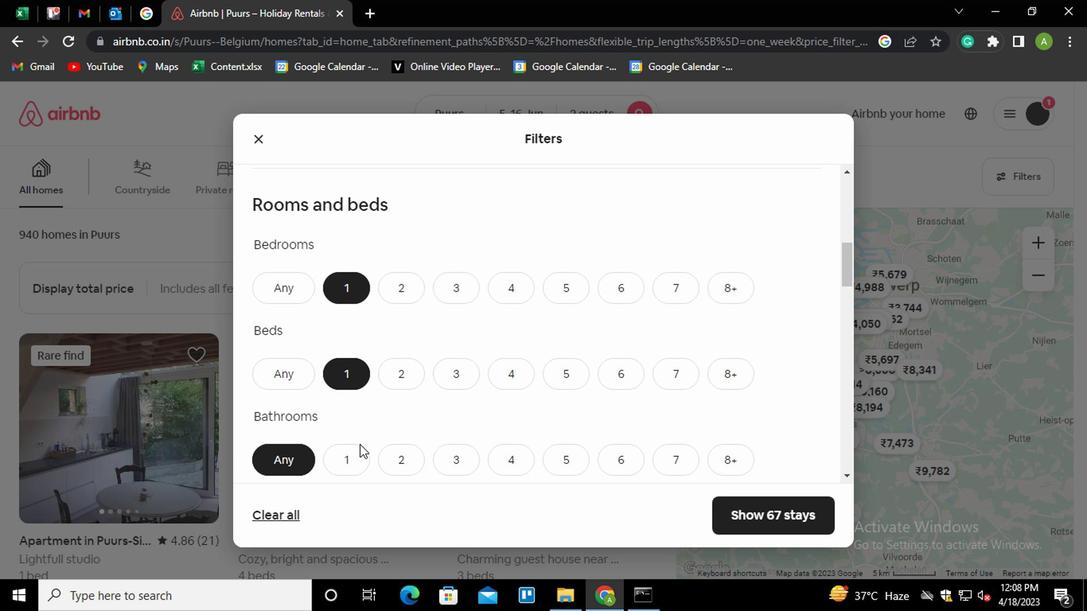
Action: Mouse pressed left at (345, 456)
Screenshot: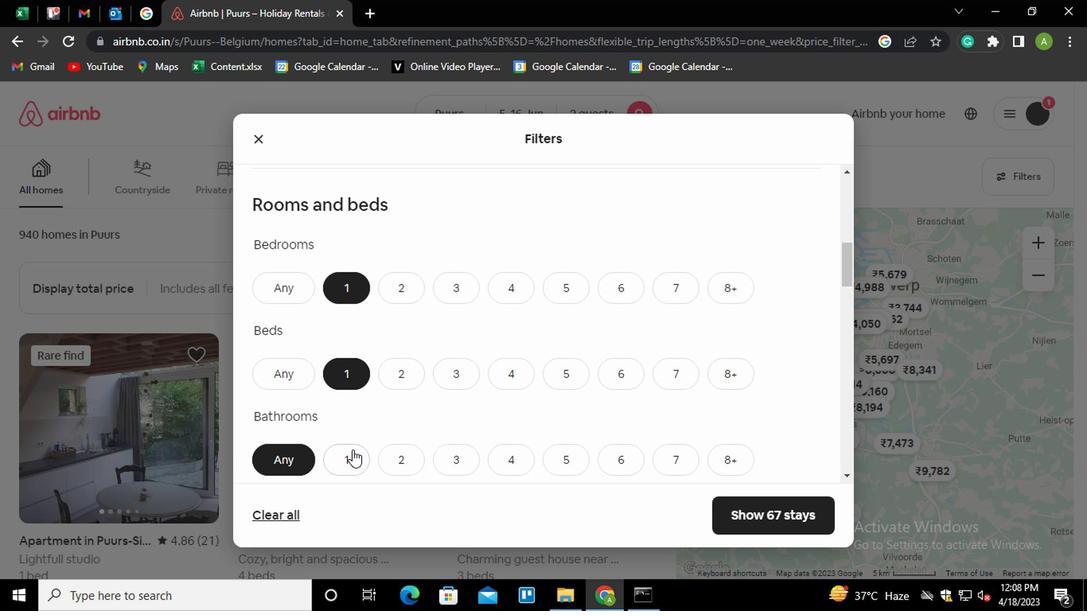 
Action: Mouse moved to (365, 430)
Screenshot: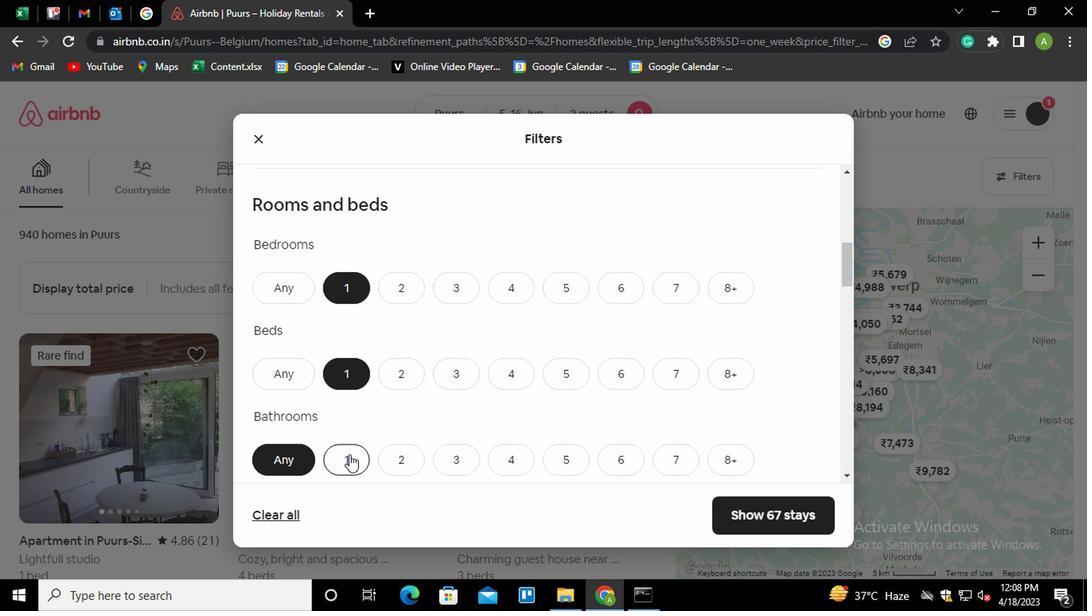
Action: Mouse scrolled (365, 429) with delta (0, 0)
Screenshot: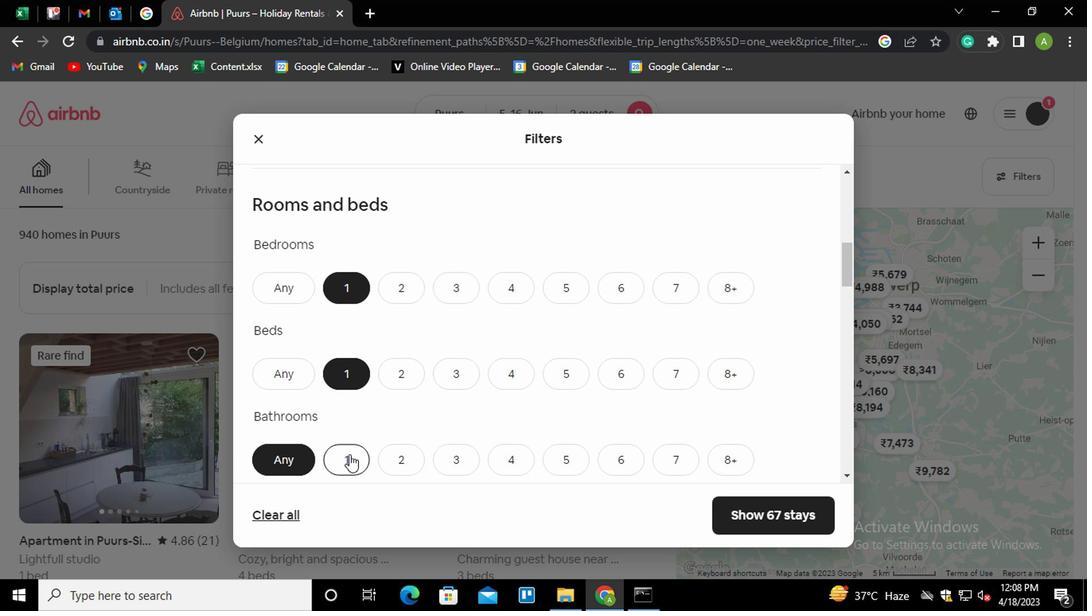 
Action: Mouse scrolled (365, 429) with delta (0, 0)
Screenshot: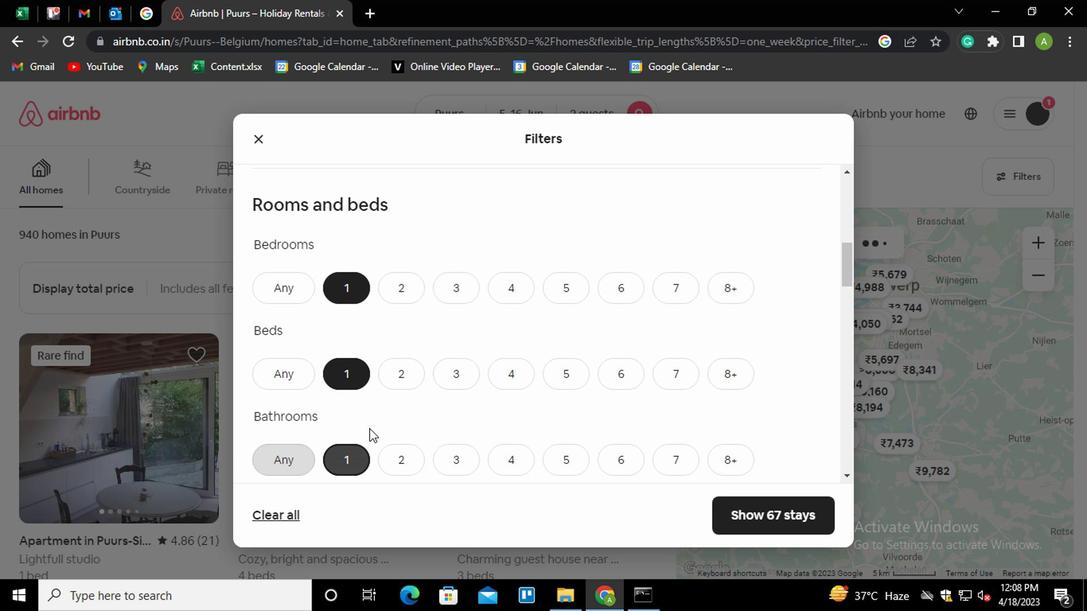 
Action: Mouse moved to (591, 426)
Screenshot: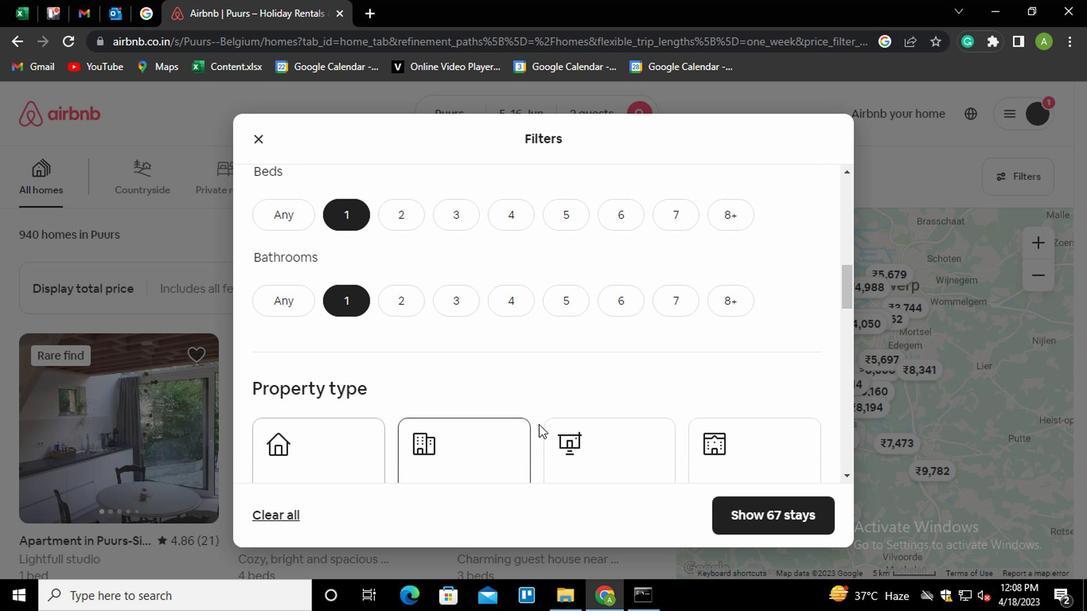 
Action: Mouse scrolled (591, 425) with delta (0, 0)
Screenshot: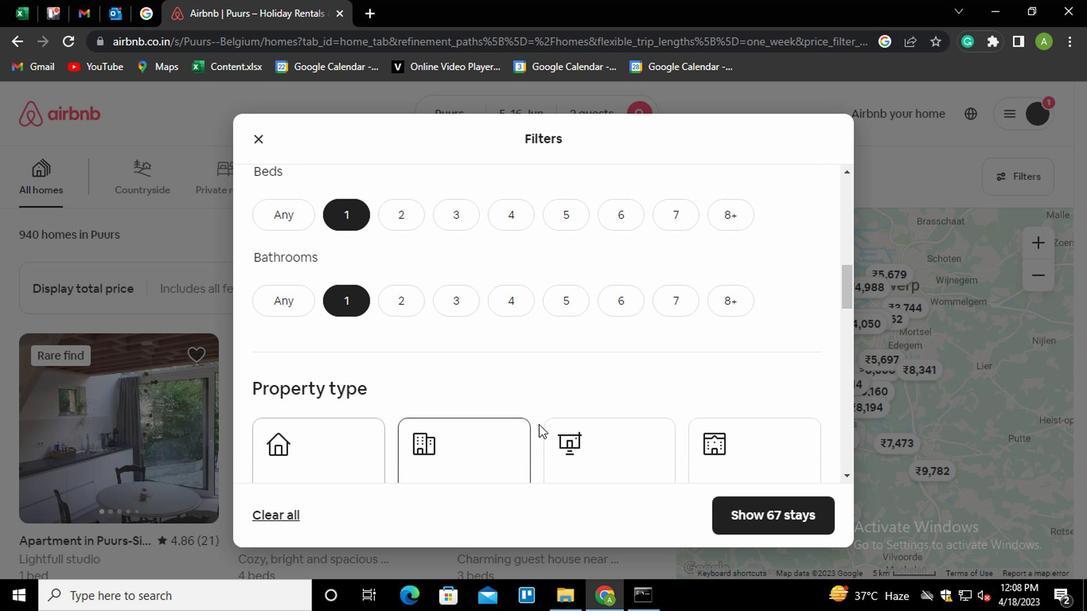 
Action: Mouse moved to (706, 385)
Screenshot: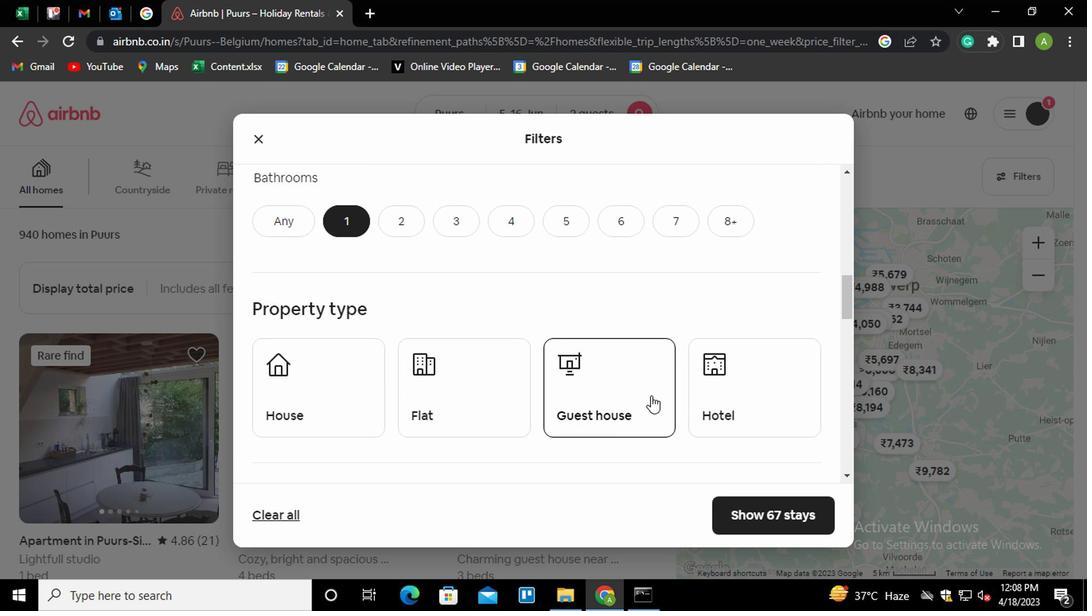 
Action: Mouse pressed left at (706, 385)
Screenshot: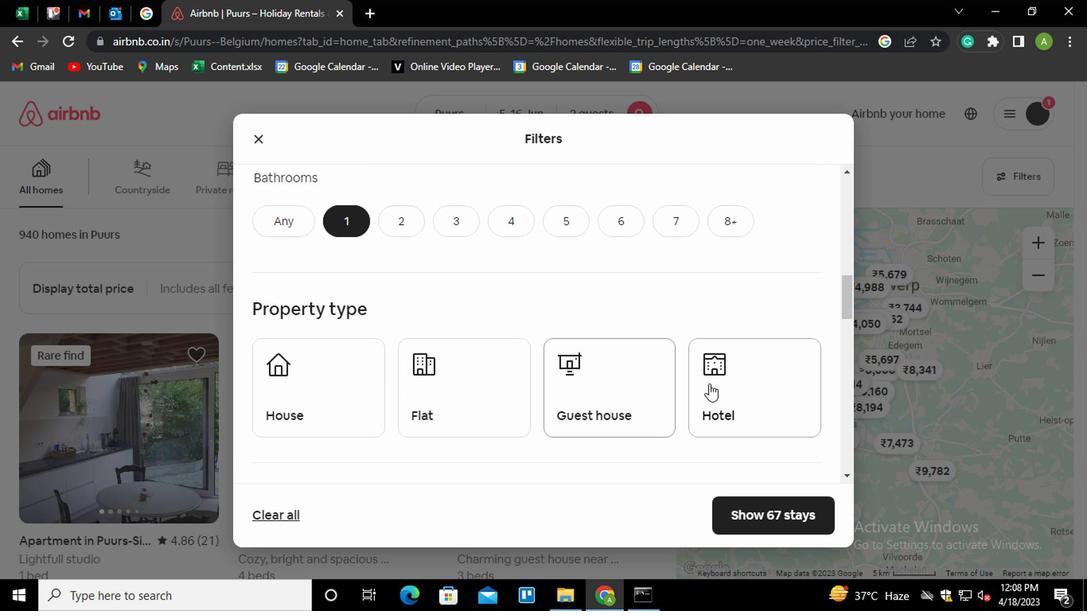 
Action: Mouse moved to (667, 413)
Screenshot: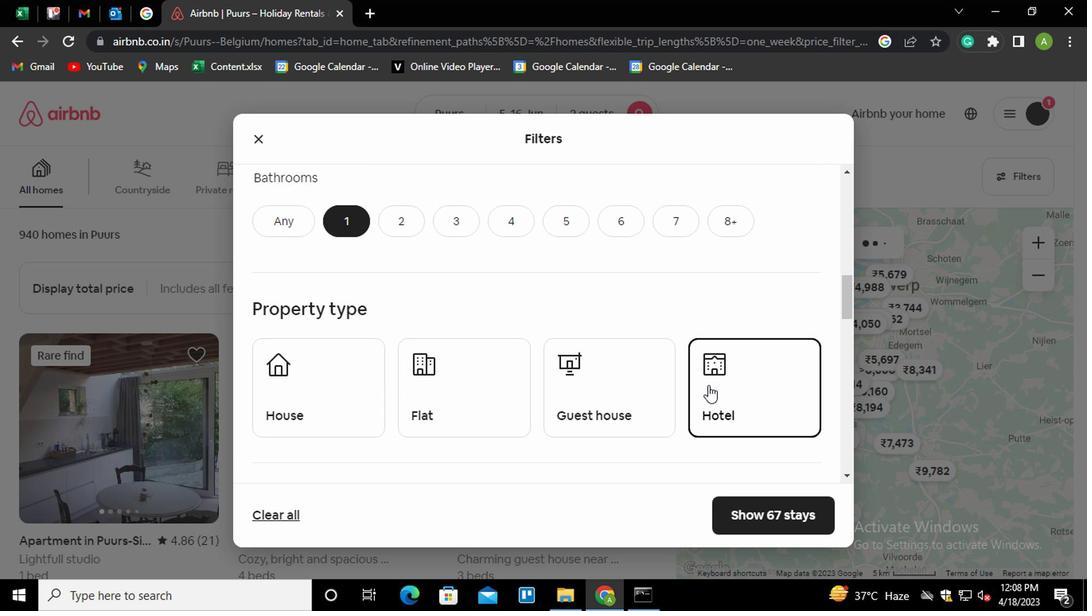 
Action: Mouse scrolled (667, 412) with delta (0, -1)
Screenshot: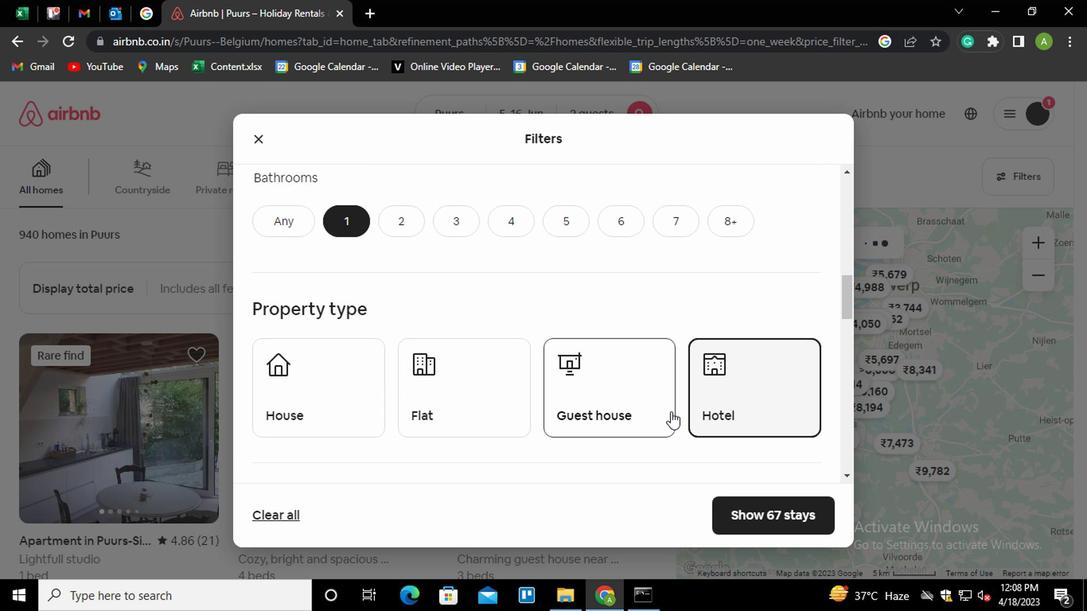 
Action: Mouse scrolled (667, 412) with delta (0, -1)
Screenshot: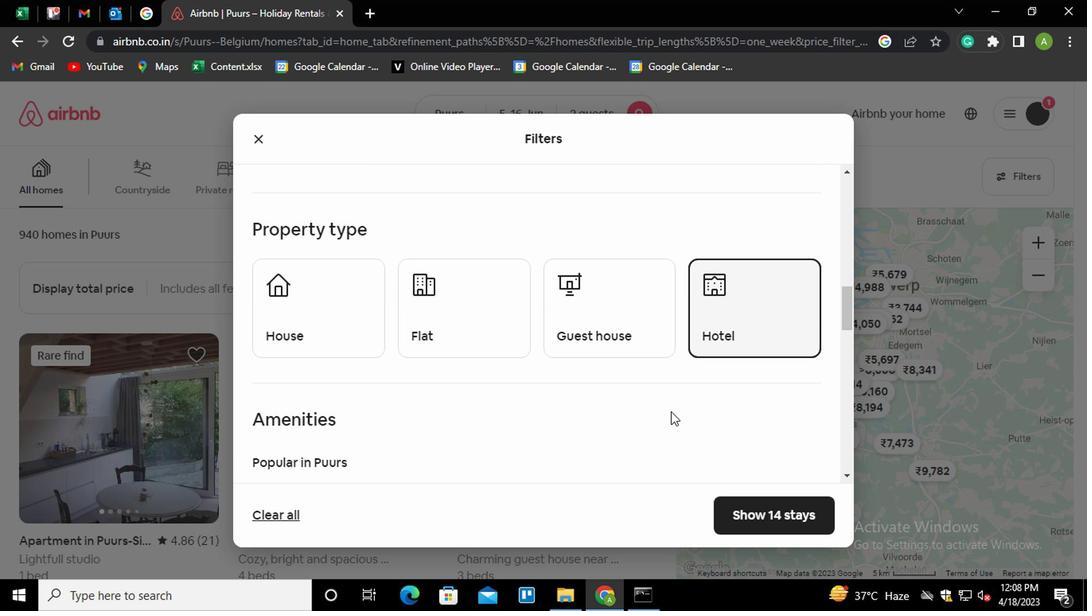 
Action: Mouse moved to (321, 385)
Screenshot: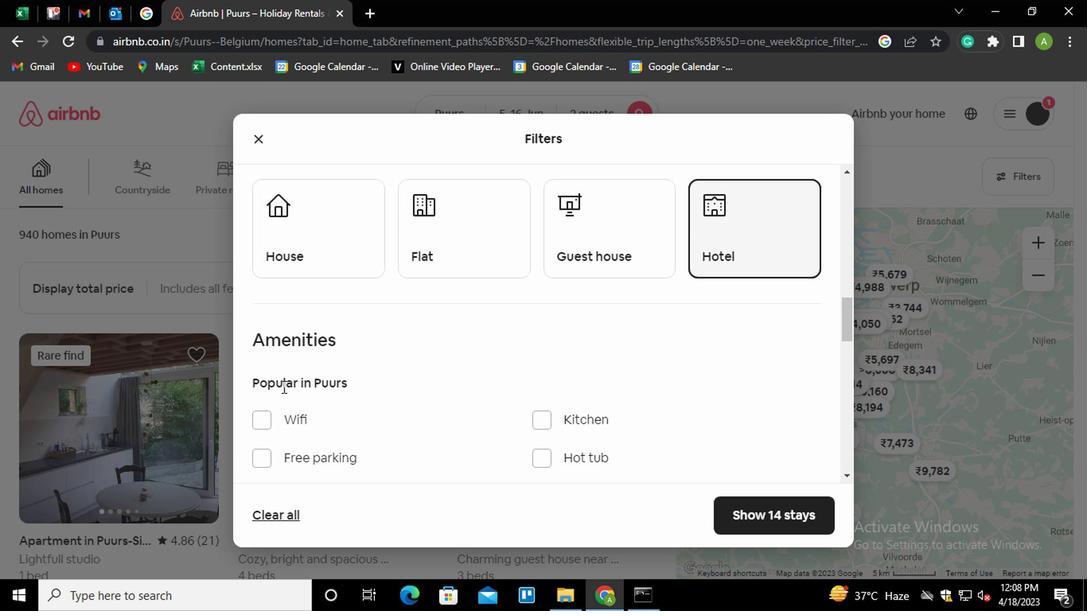 
Action: Mouse scrolled (321, 385) with delta (0, 0)
Screenshot: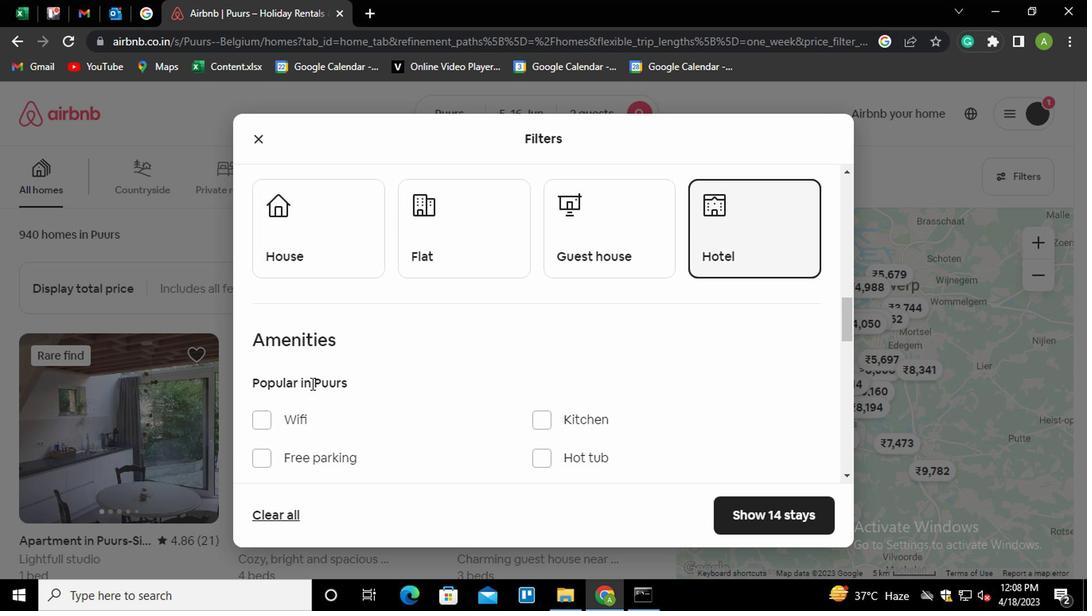 
Action: Mouse scrolled (321, 385) with delta (0, 0)
Screenshot: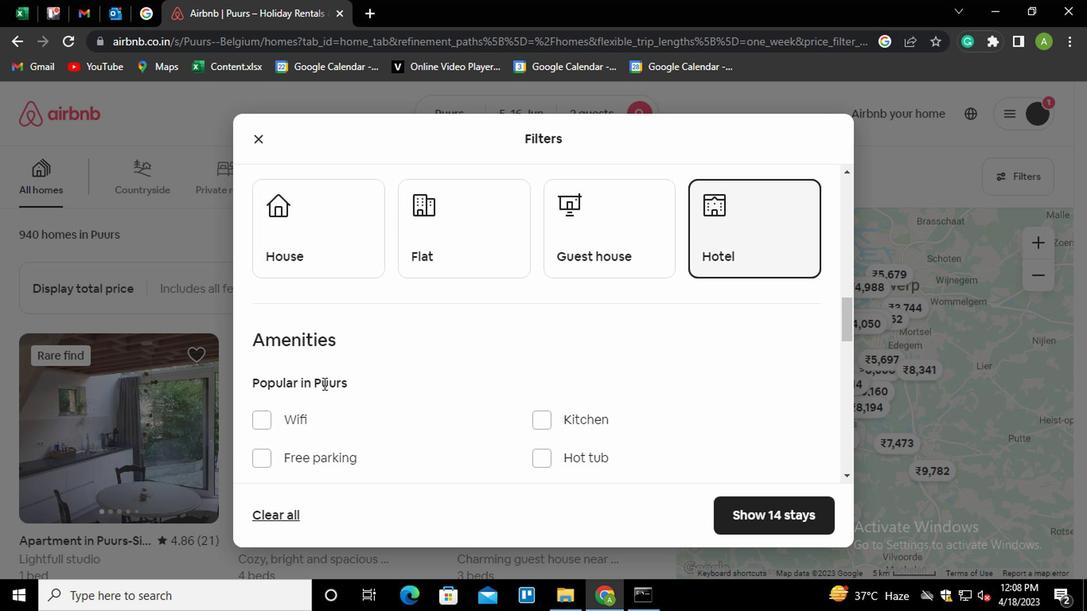 
Action: Mouse moved to (305, 378)
Screenshot: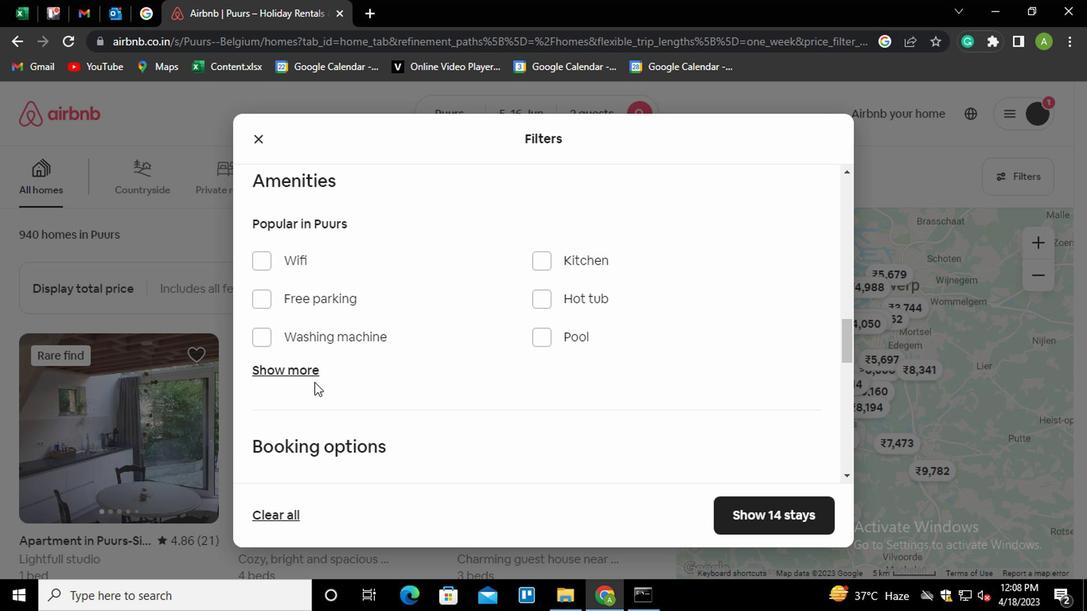 
Action: Mouse pressed left at (305, 378)
Screenshot: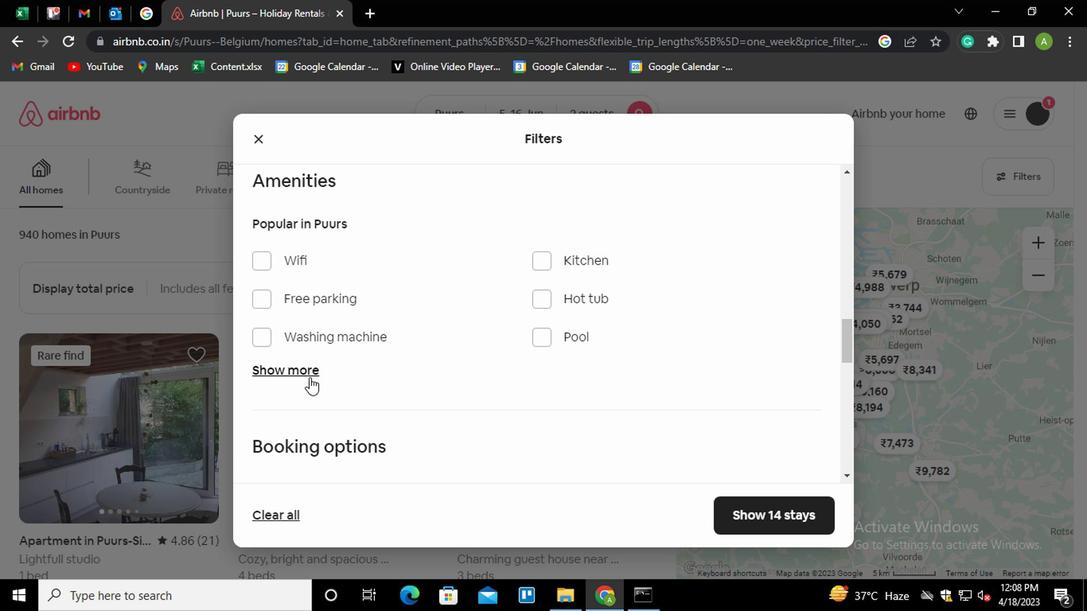 
Action: Mouse moved to (424, 385)
Screenshot: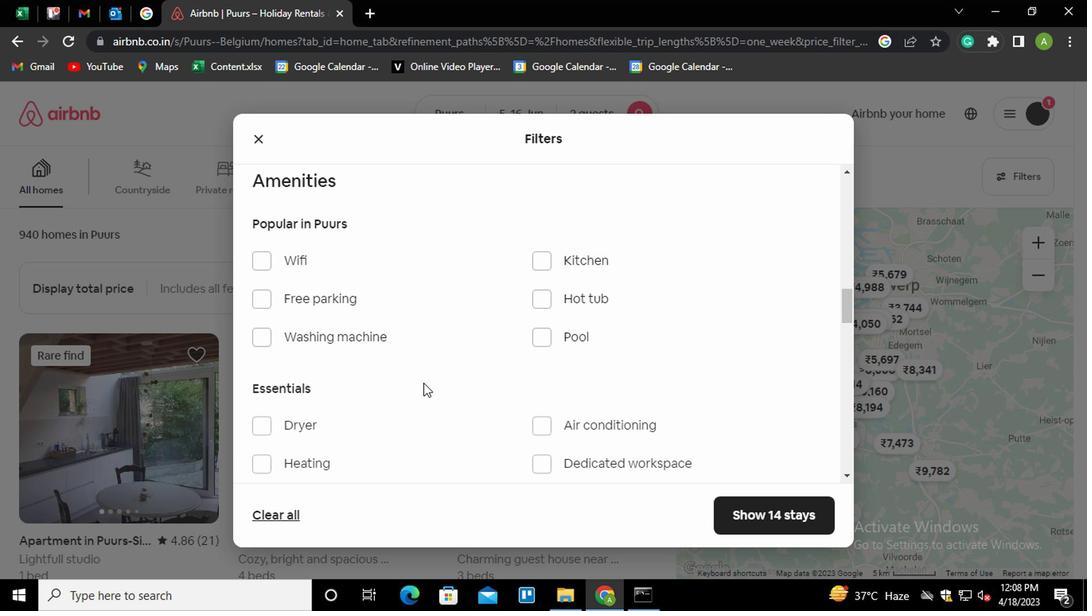 
Action: Mouse scrolled (424, 384) with delta (0, 0)
Screenshot: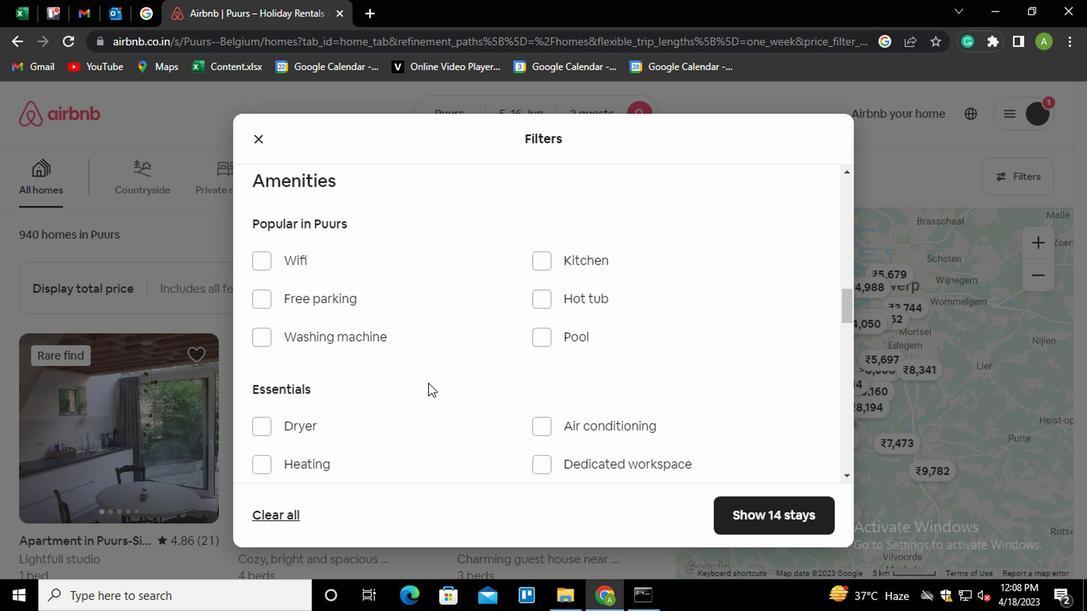 
Action: Mouse moved to (251, 384)
Screenshot: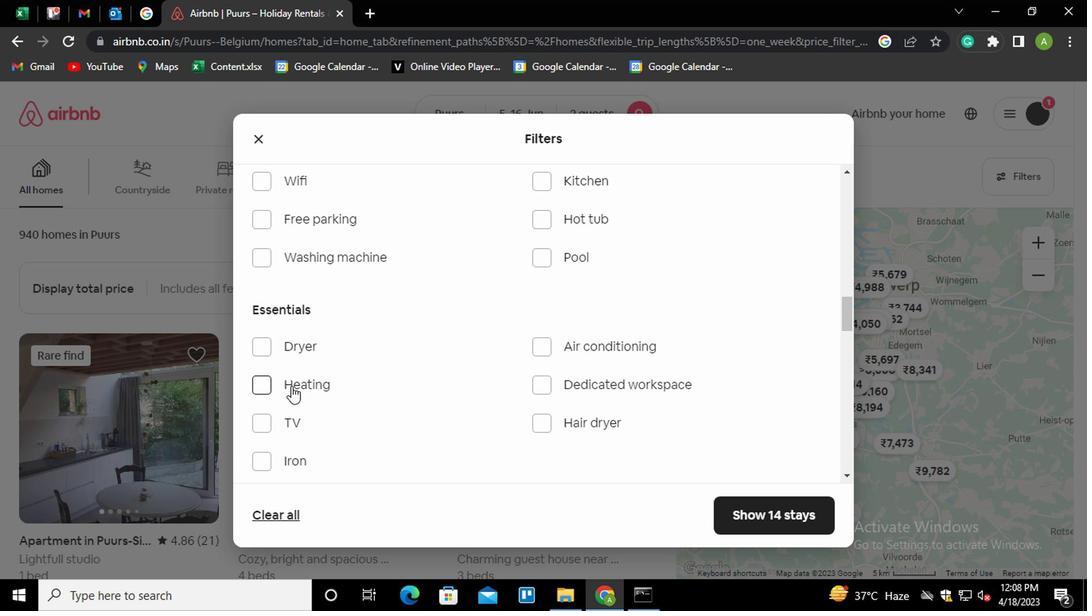 
Action: Mouse pressed left at (251, 384)
Screenshot: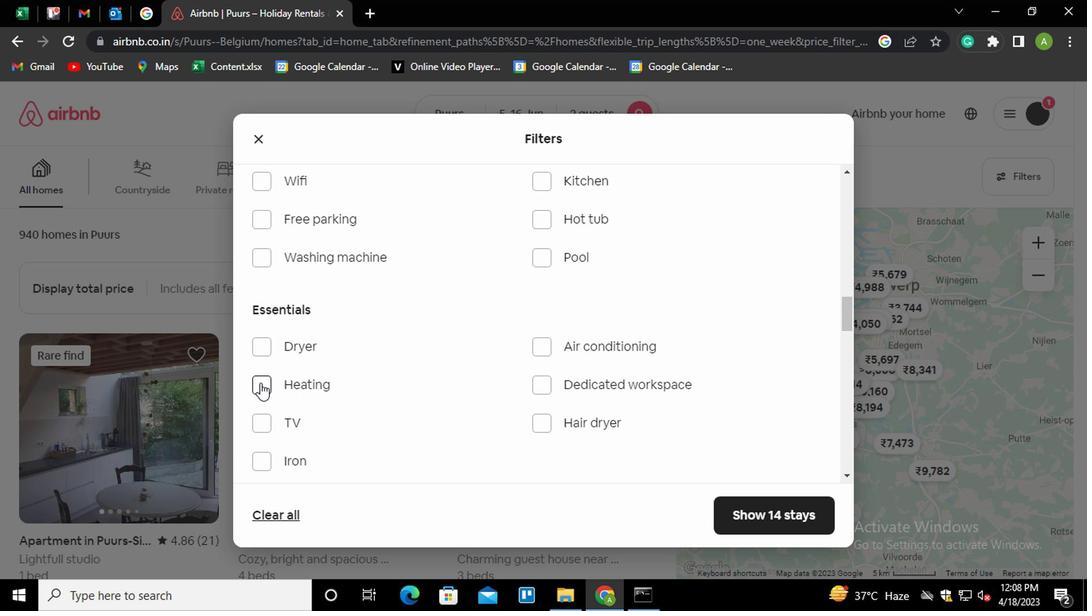
Action: Mouse moved to (411, 383)
Screenshot: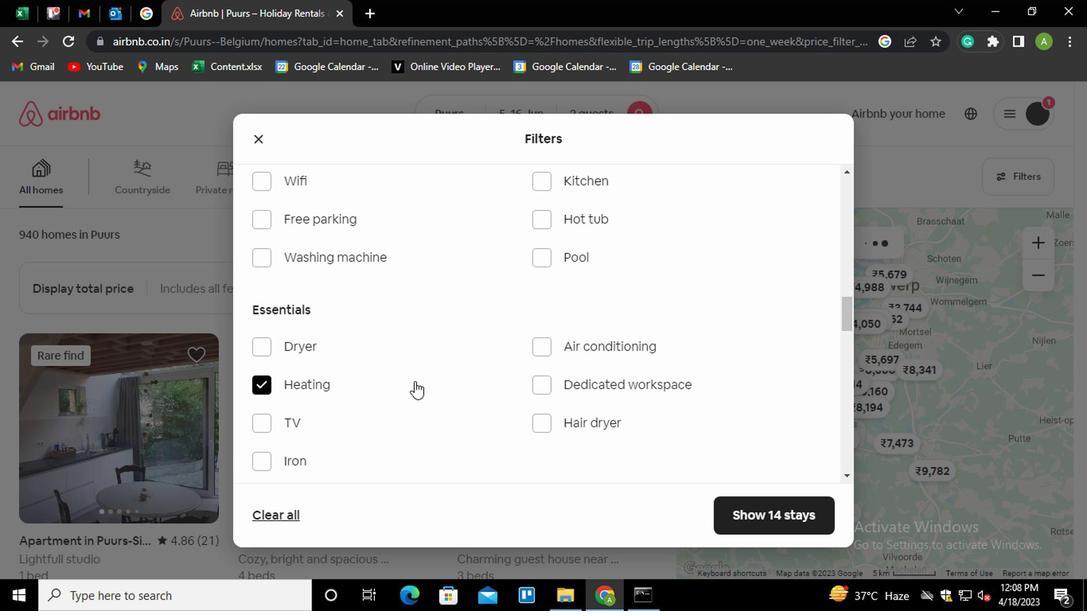 
Action: Mouse scrolled (411, 382) with delta (0, 0)
Screenshot: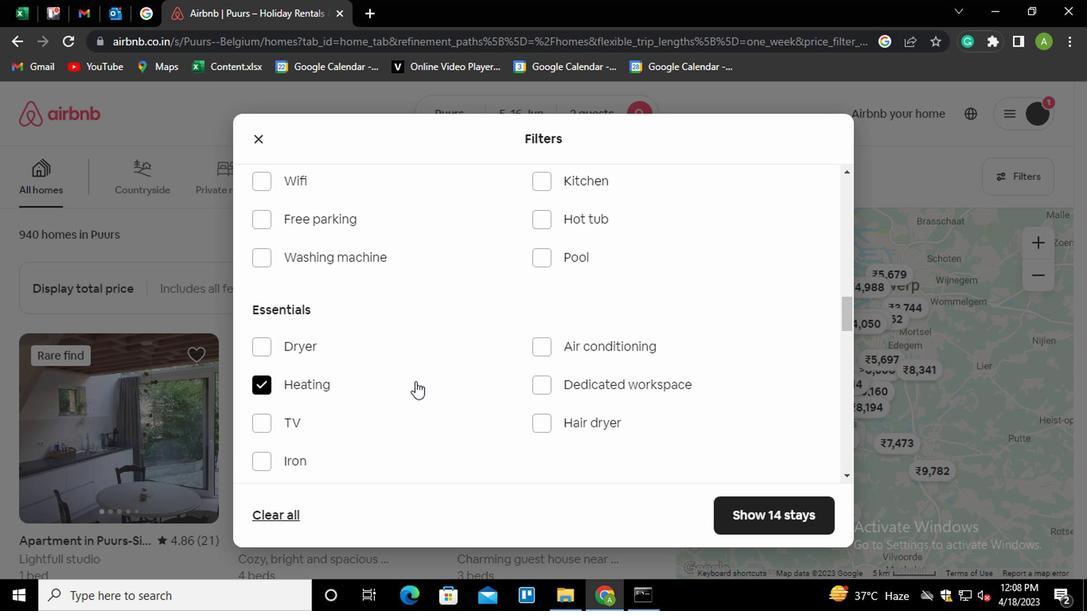 
Action: Mouse scrolled (411, 382) with delta (0, 0)
Screenshot: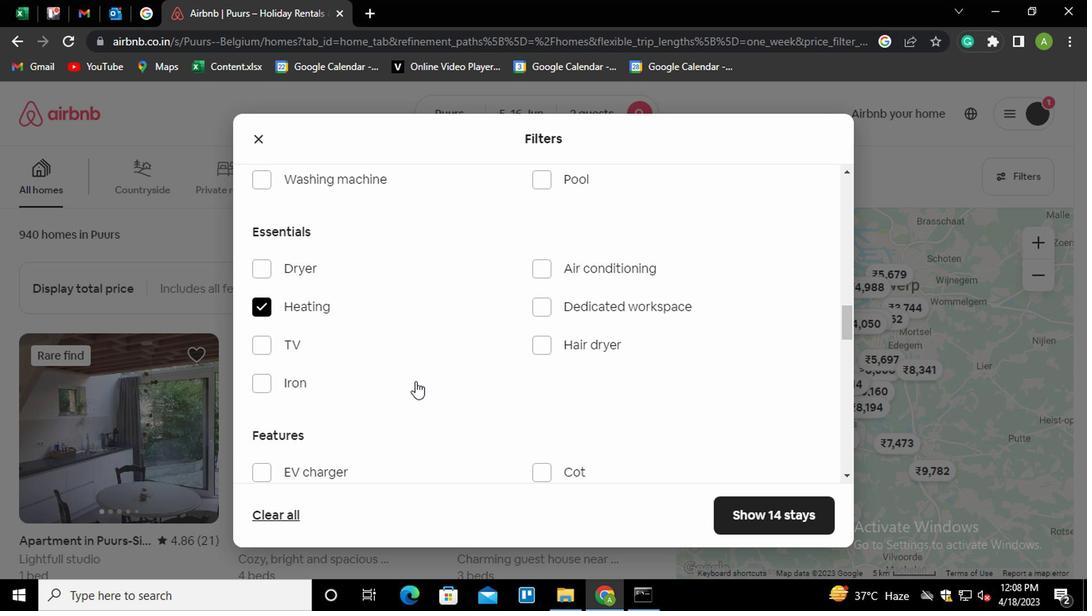
Action: Mouse scrolled (411, 382) with delta (0, 0)
Screenshot: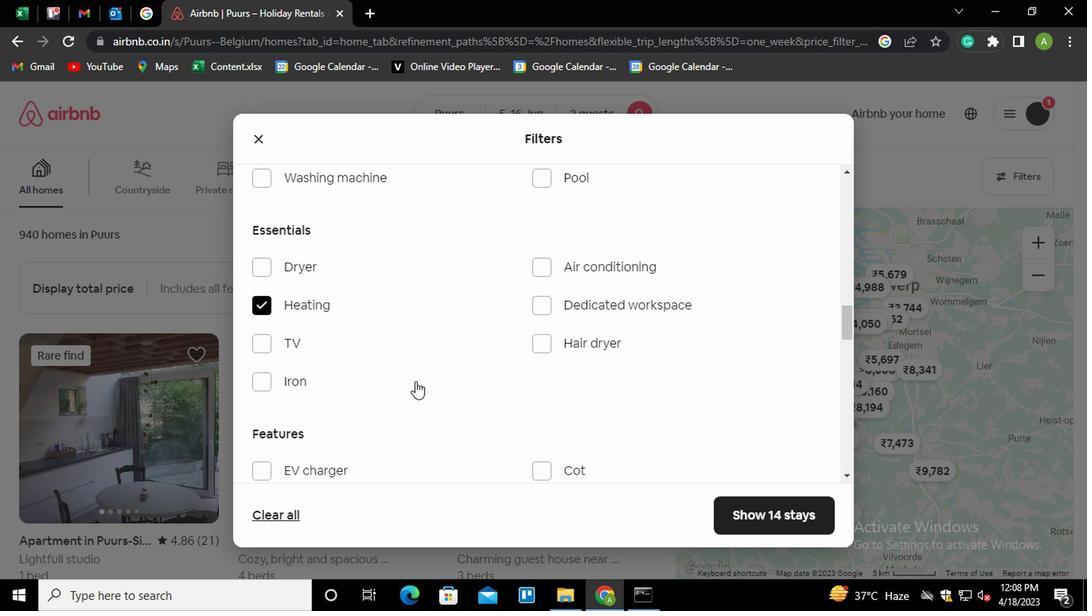 
Action: Mouse scrolled (411, 382) with delta (0, 0)
Screenshot: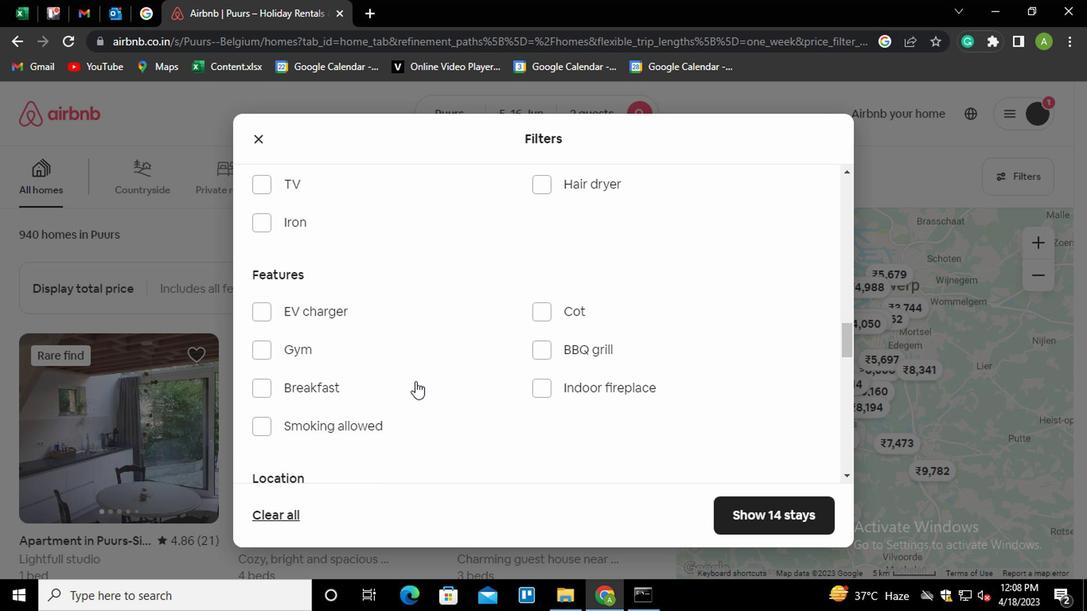 
Action: Mouse scrolled (411, 382) with delta (0, 0)
Screenshot: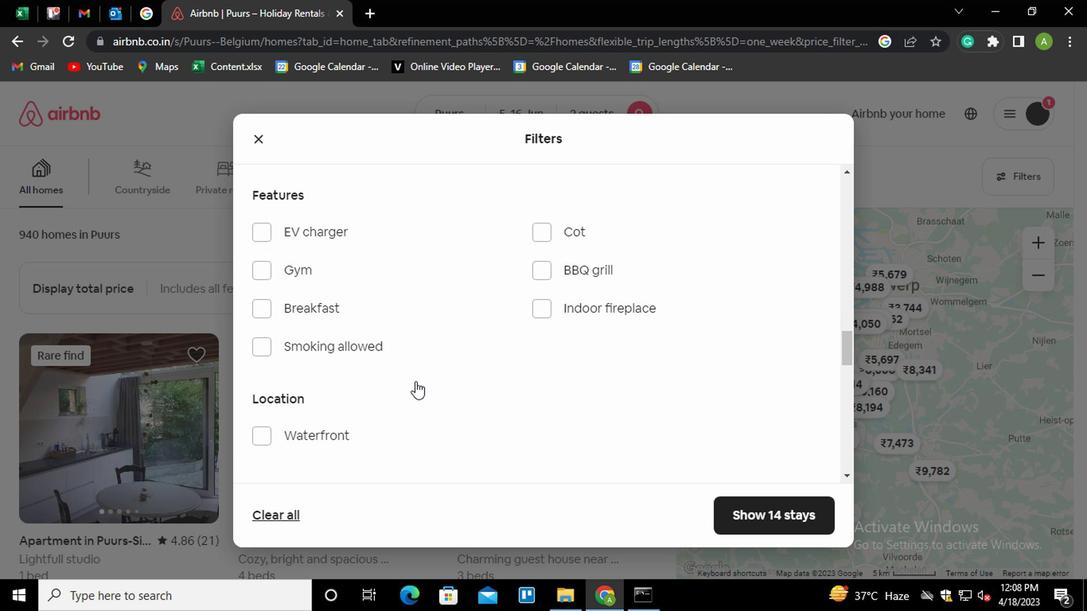 
Action: Mouse scrolled (411, 382) with delta (0, 0)
Screenshot: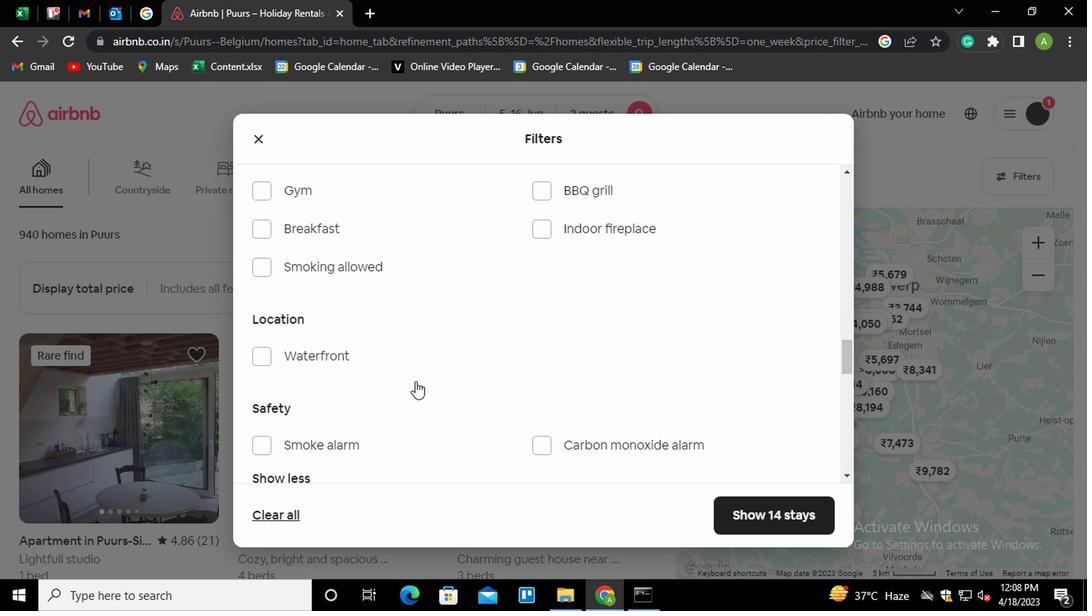 
Action: Mouse scrolled (411, 382) with delta (0, 0)
Screenshot: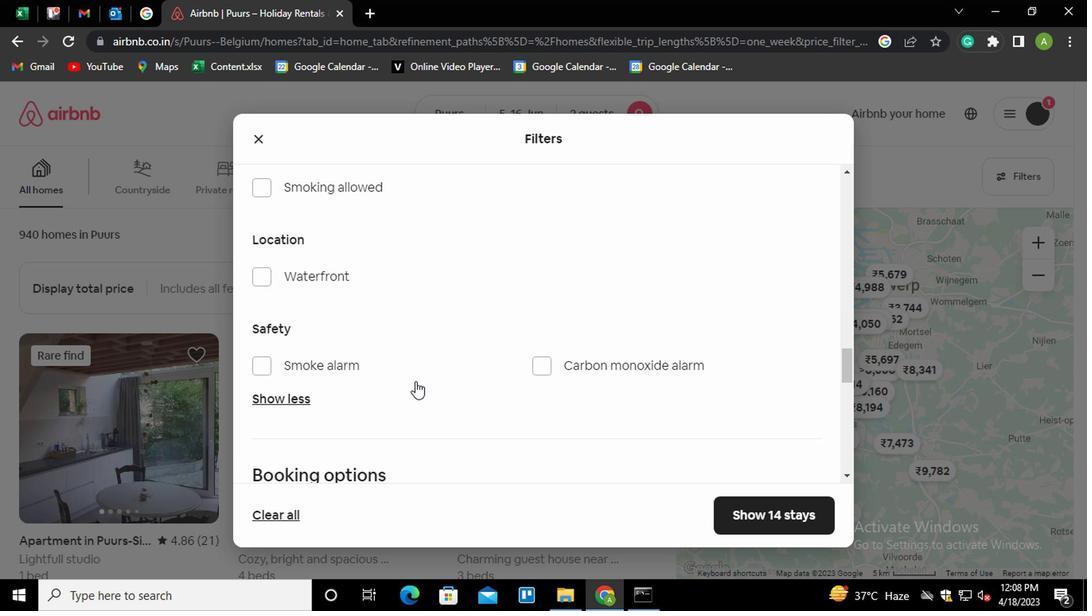 
Action: Mouse scrolled (411, 382) with delta (0, 0)
Screenshot: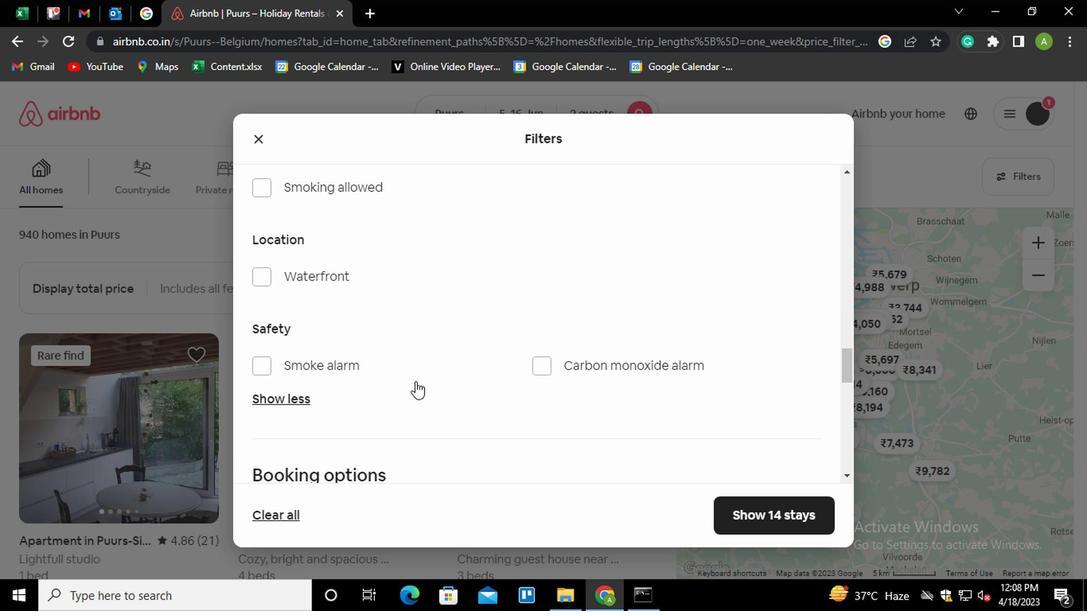 
Action: Mouse scrolled (411, 382) with delta (0, 0)
Screenshot: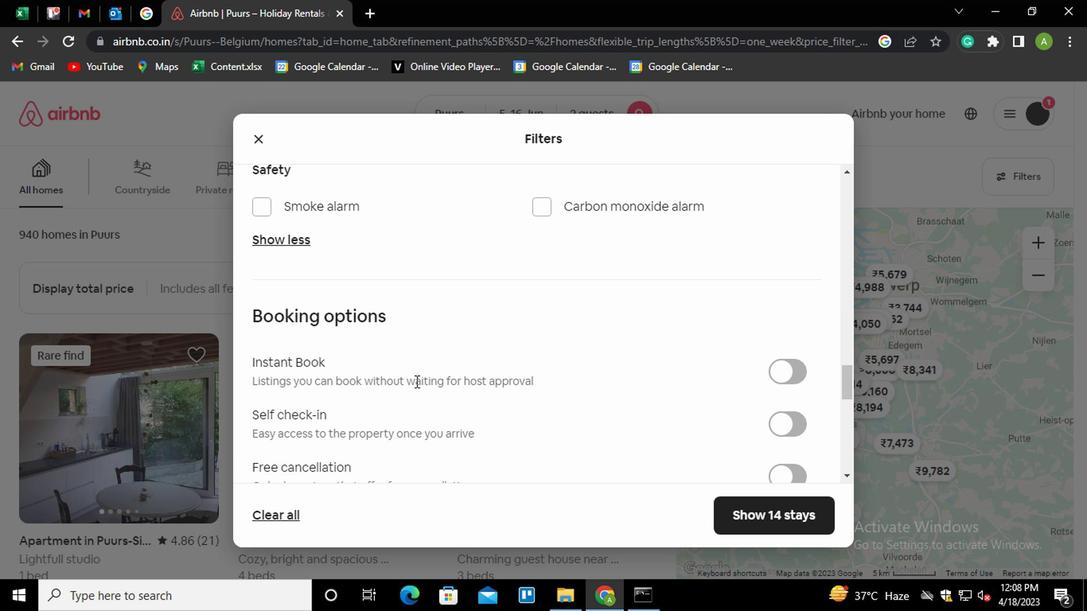 
Action: Mouse moved to (784, 347)
Screenshot: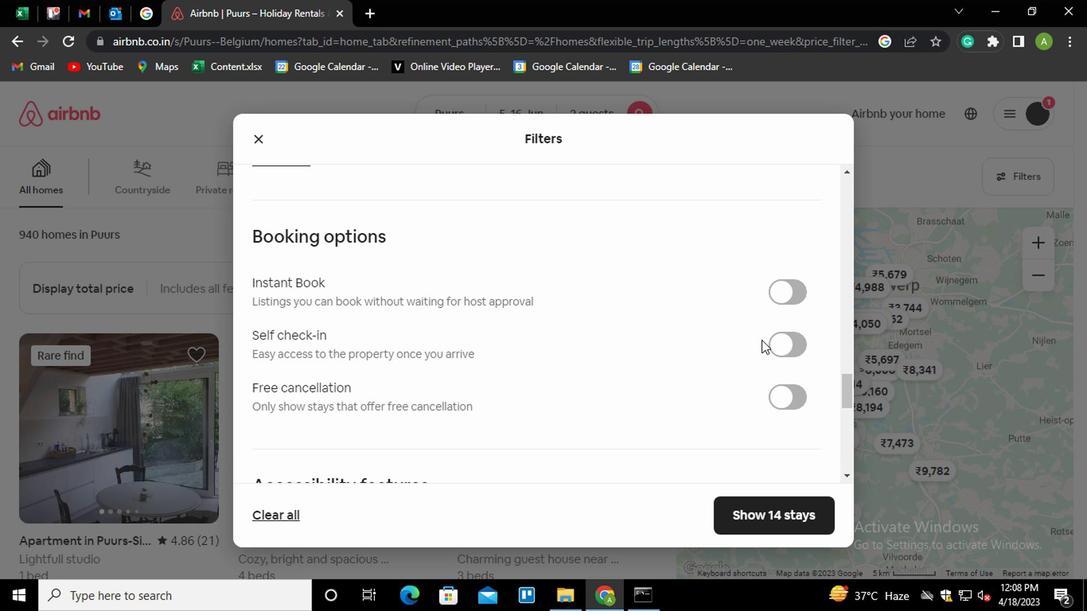 
Action: Mouse pressed left at (784, 347)
Screenshot: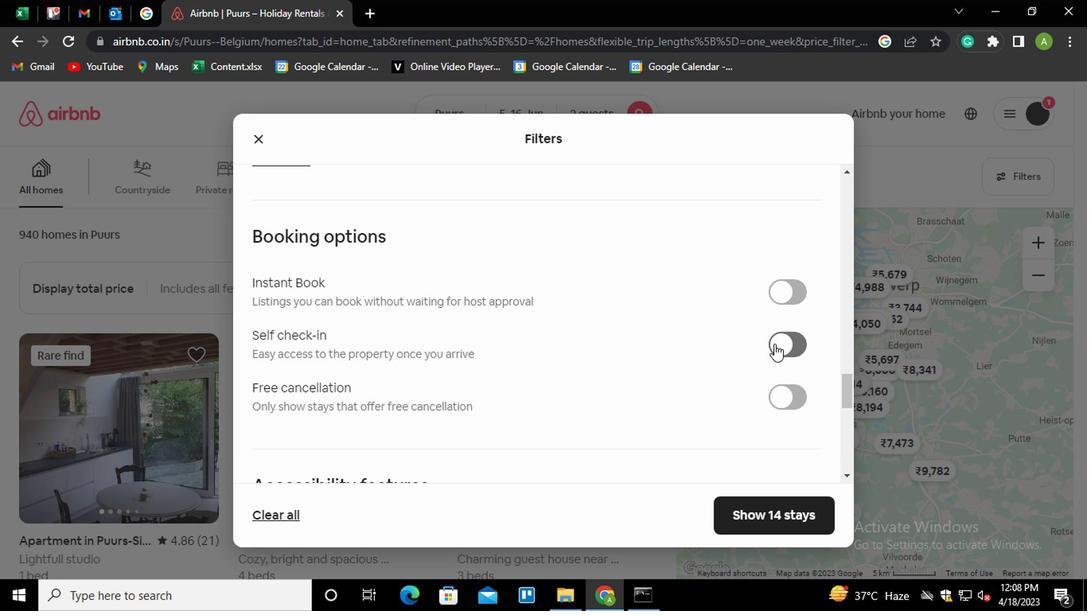 
Action: Mouse moved to (699, 374)
Screenshot: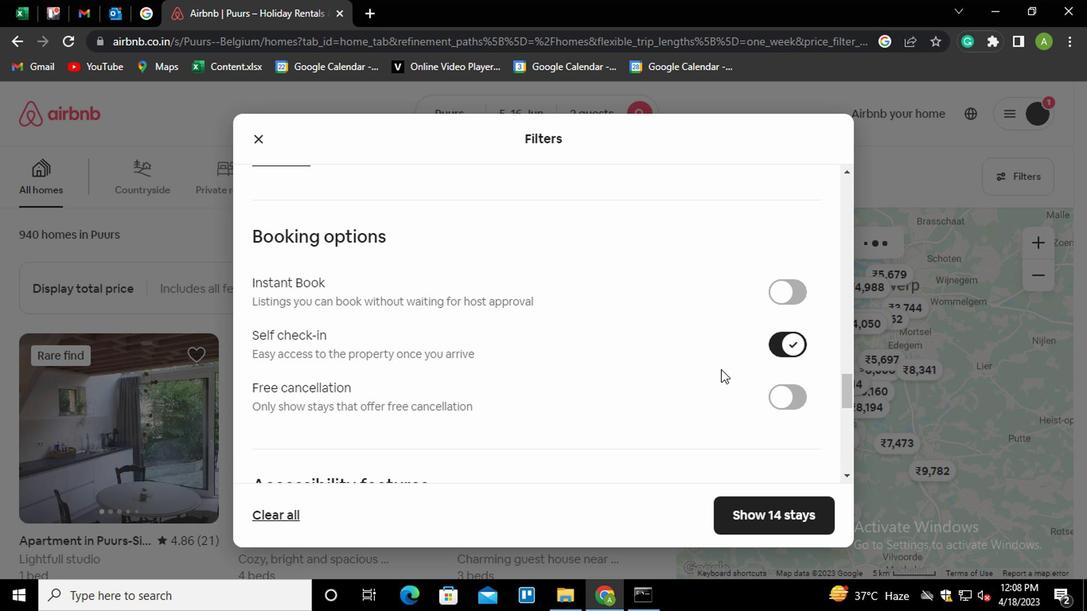 
Action: Mouse scrolled (699, 373) with delta (0, -1)
Screenshot: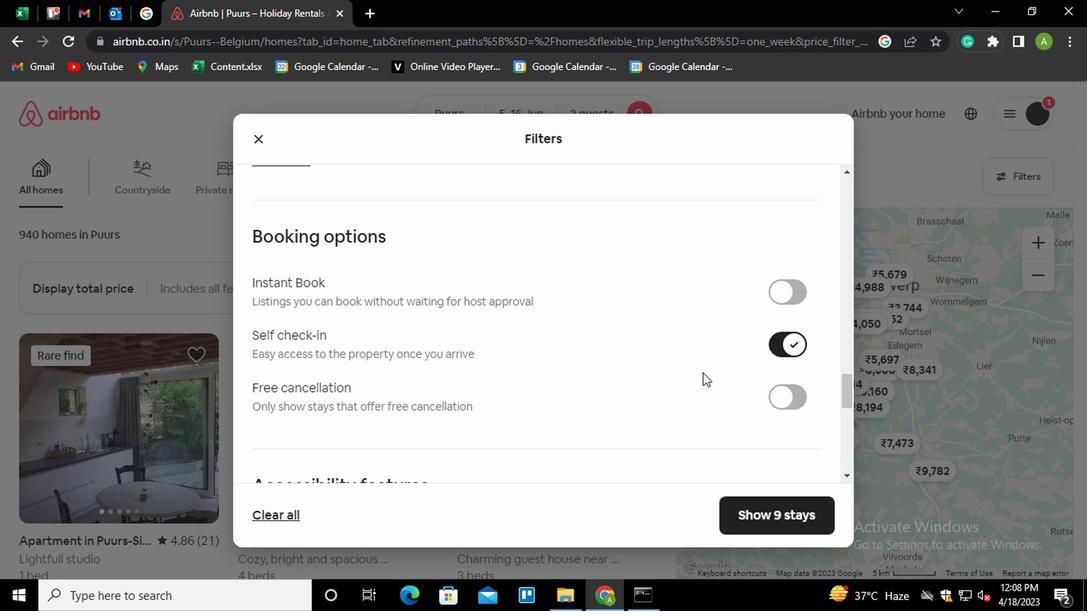 
Action: Mouse scrolled (699, 373) with delta (0, -1)
Screenshot: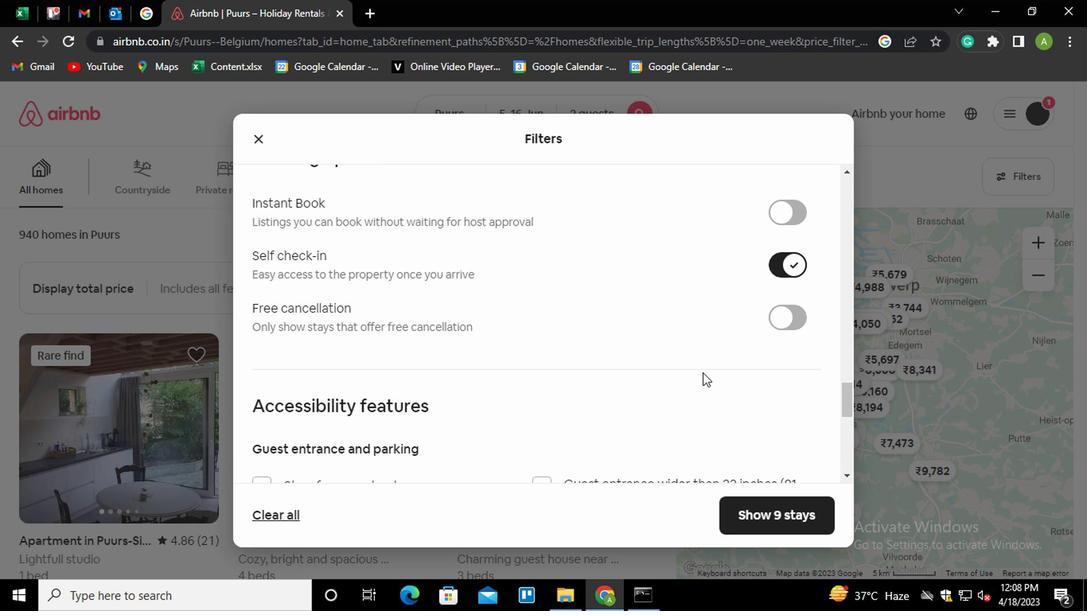 
Action: Mouse scrolled (699, 373) with delta (0, -1)
Screenshot: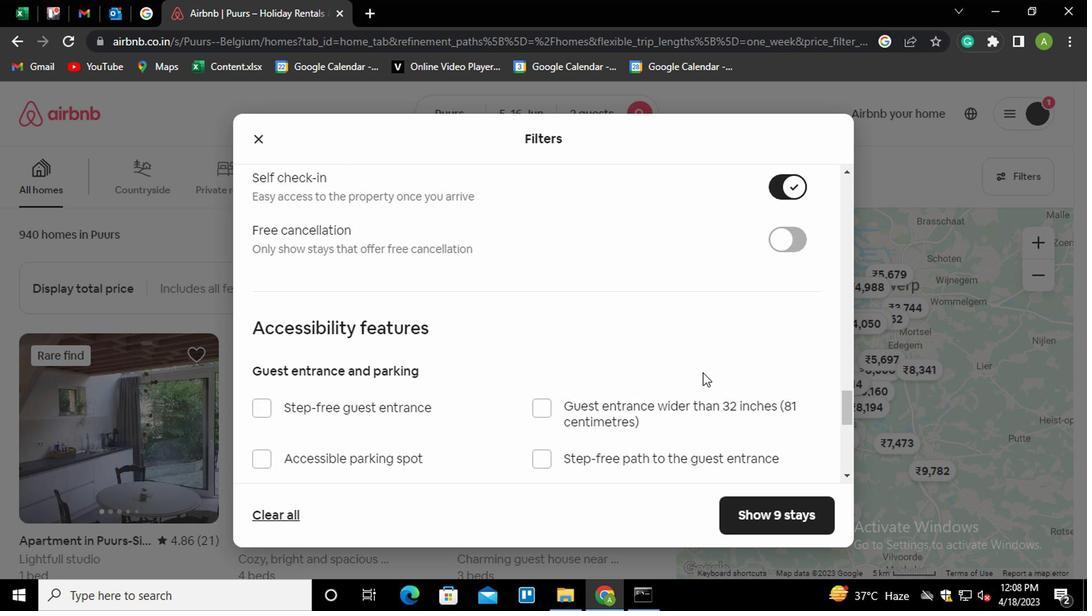 
Action: Mouse scrolled (699, 373) with delta (0, -1)
Screenshot: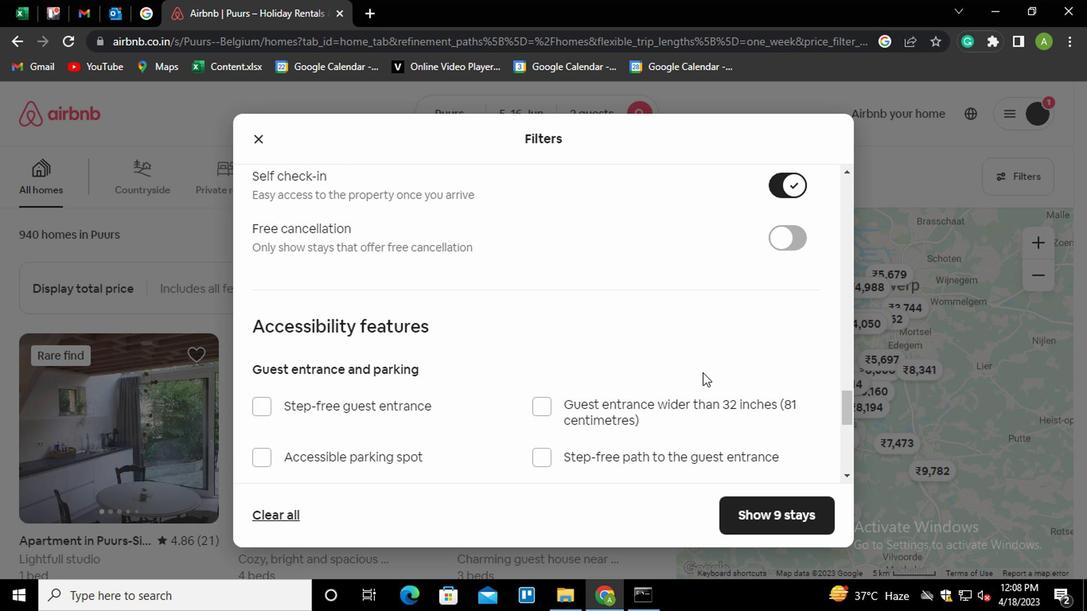 
Action: Mouse moved to (564, 396)
Screenshot: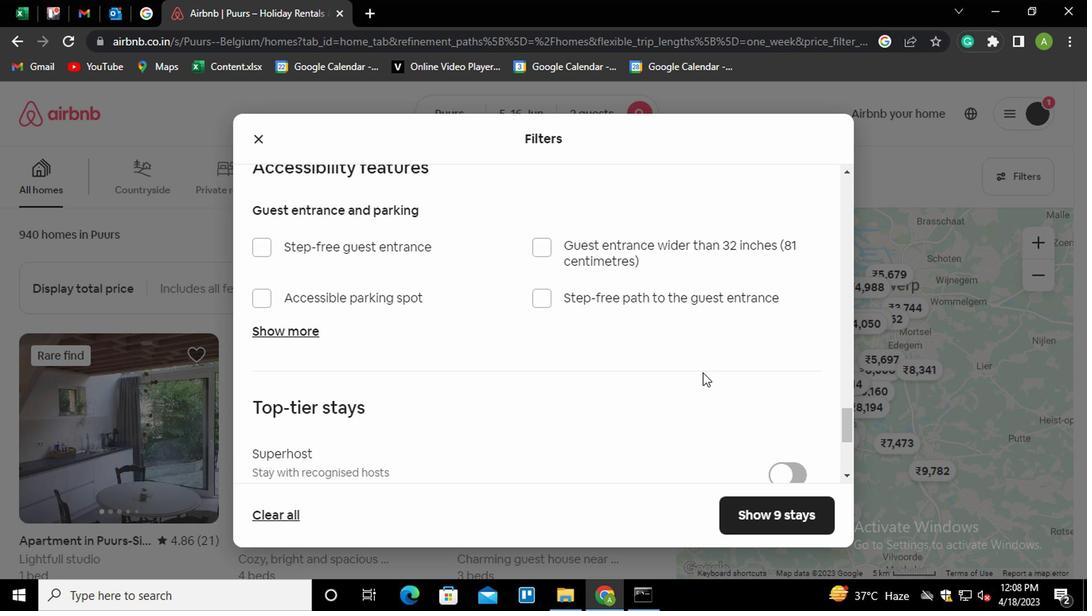 
Action: Mouse scrolled (564, 396) with delta (0, 0)
Screenshot: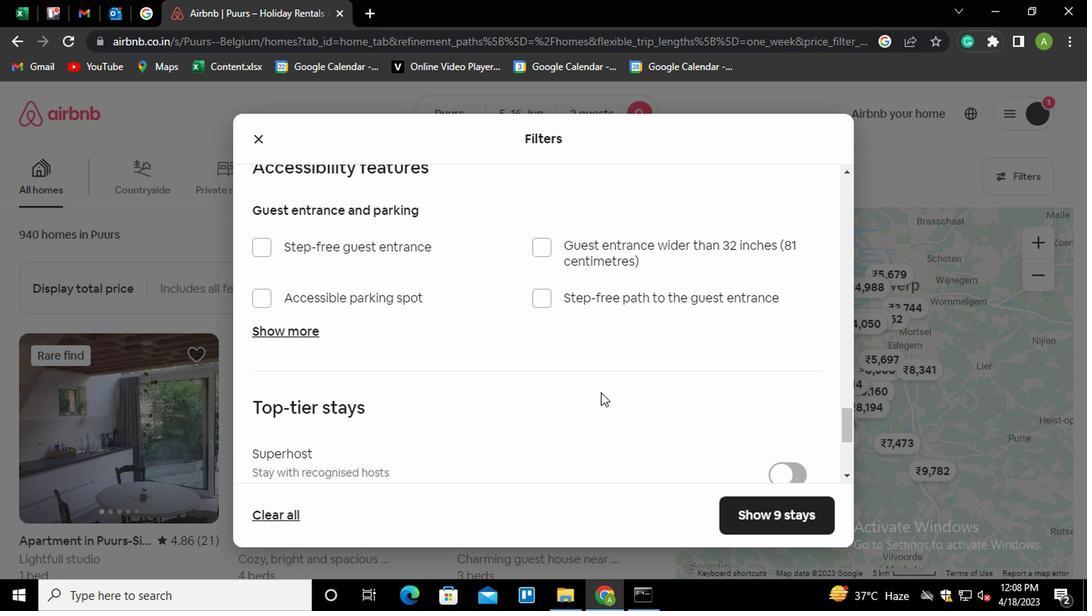 
Action: Mouse scrolled (564, 396) with delta (0, 0)
Screenshot: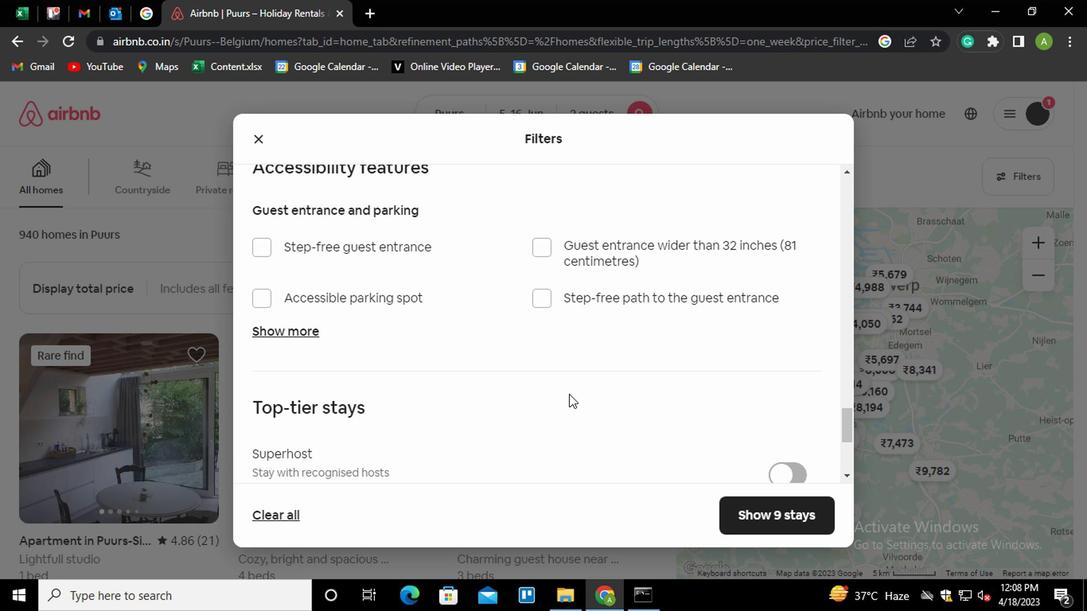 
Action: Mouse moved to (246, 464)
Screenshot: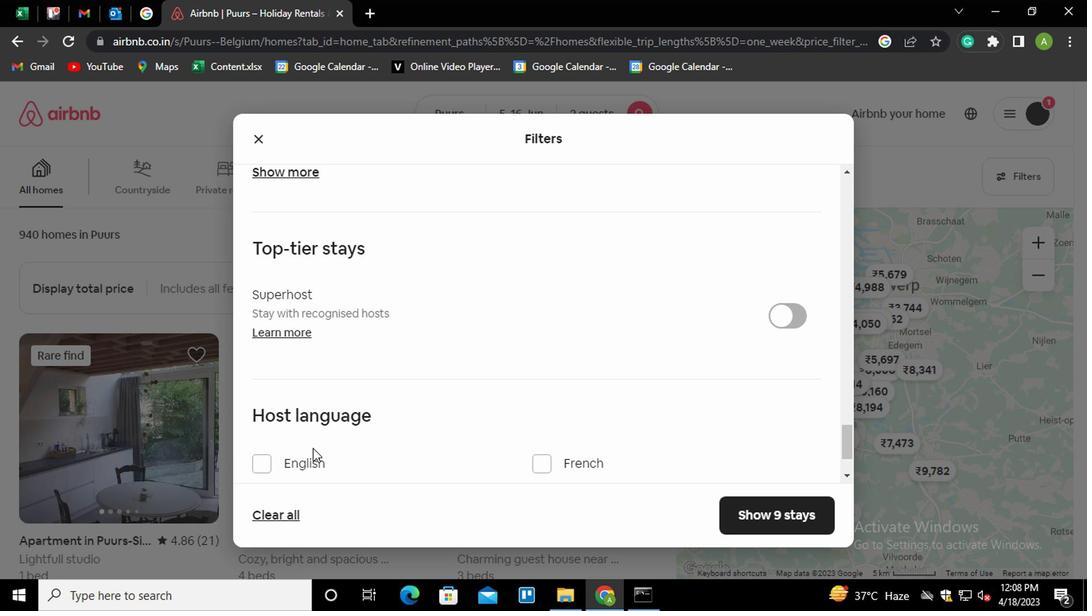 
Action: Mouse pressed left at (246, 464)
Screenshot: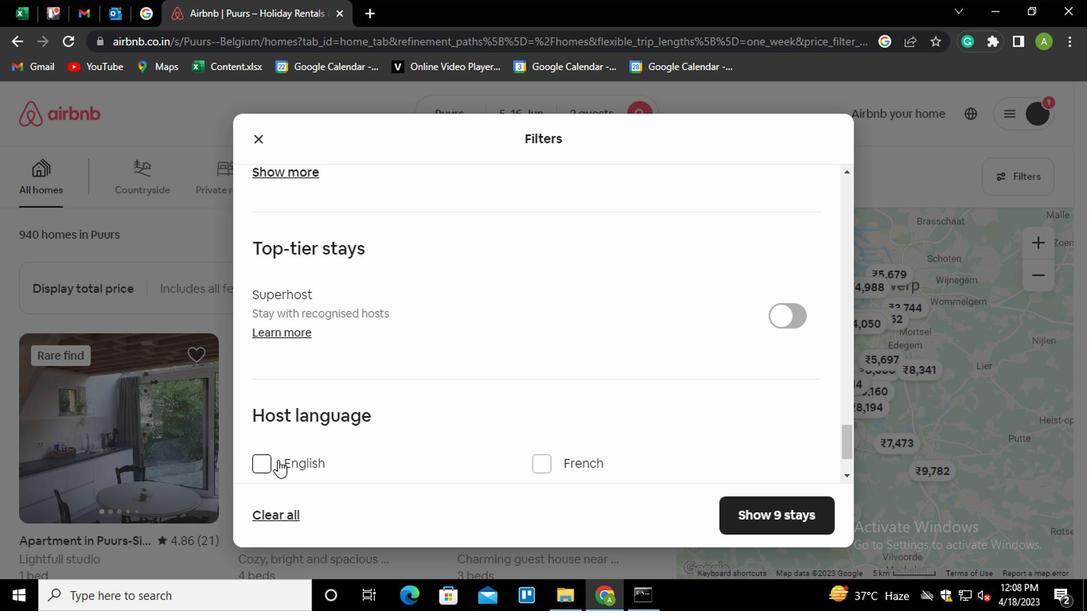 
Action: Mouse moved to (270, 467)
Screenshot: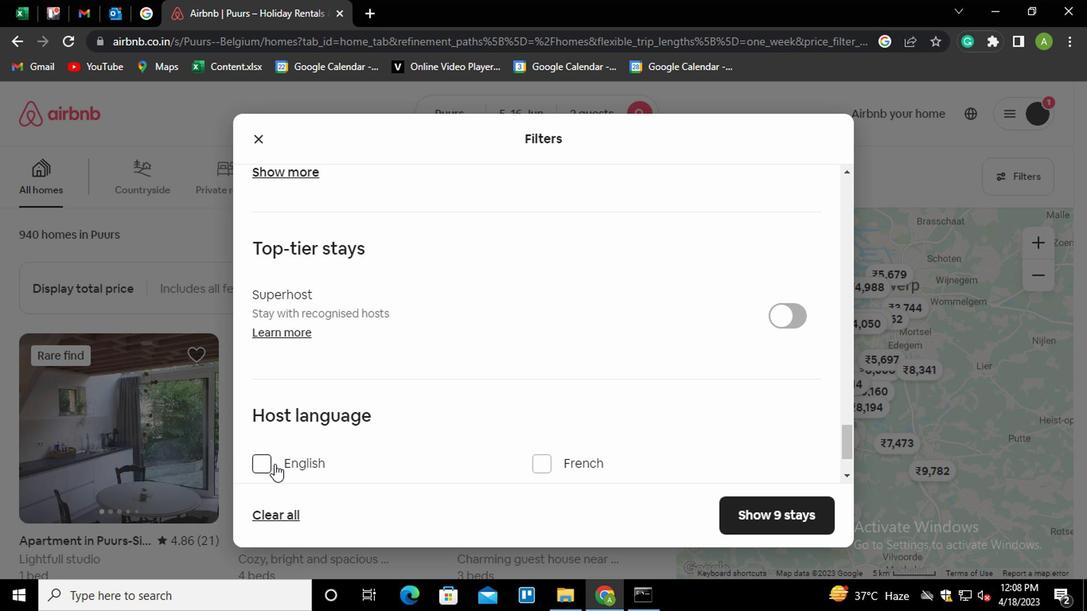 
Action: Mouse pressed left at (270, 467)
Screenshot: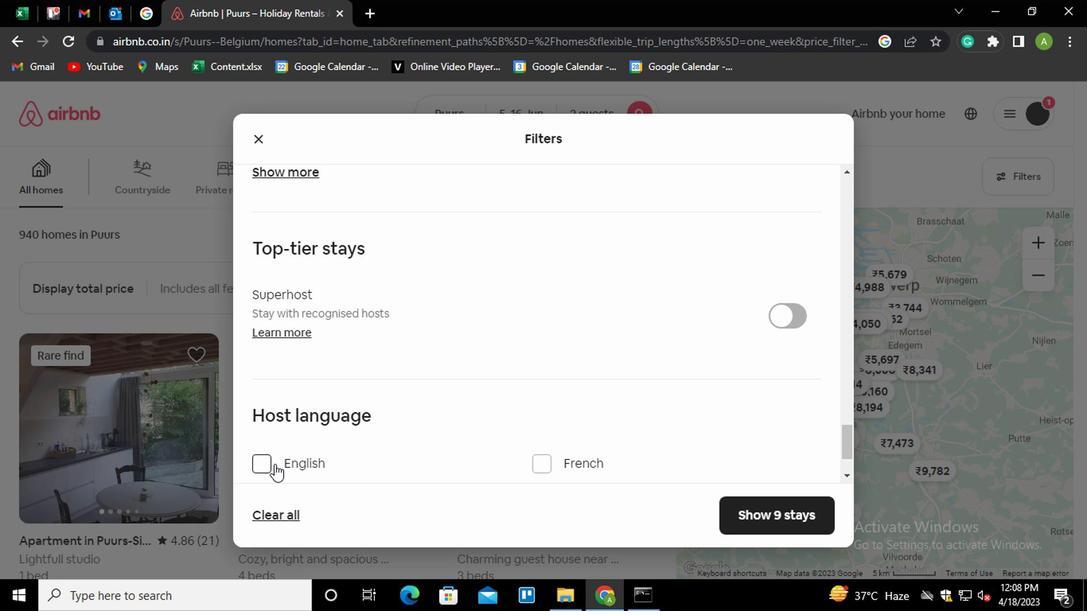 
Action: Mouse moved to (776, 517)
Screenshot: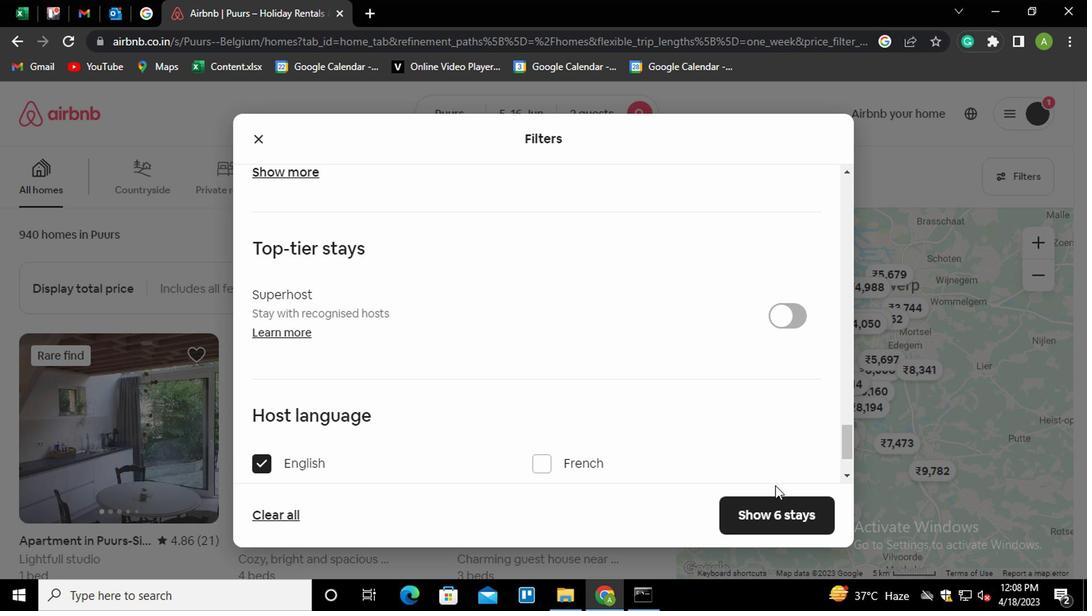 
Action: Mouse pressed left at (776, 517)
Screenshot: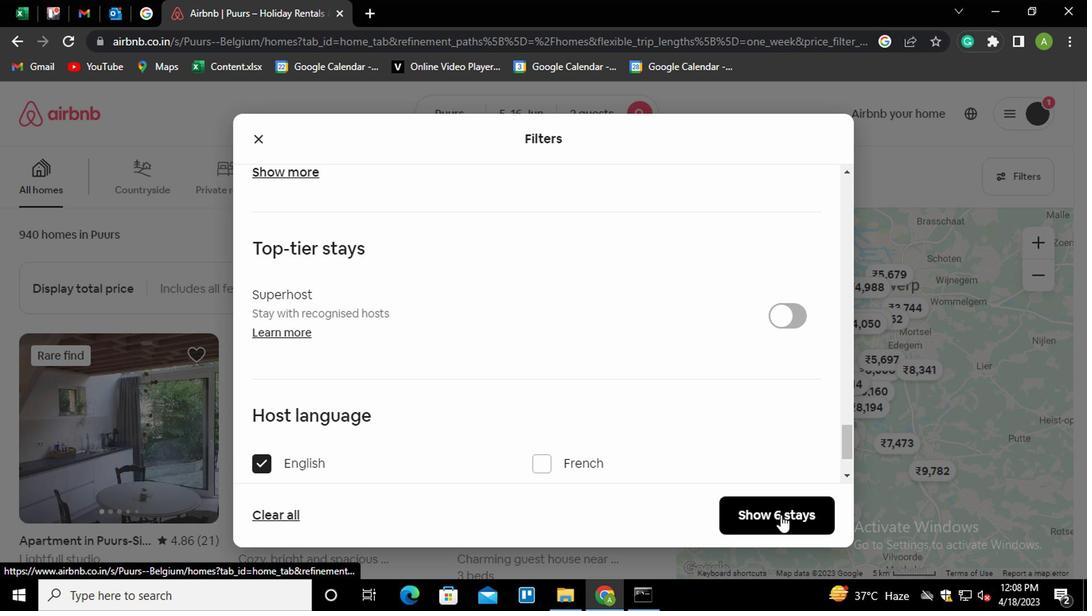 
